 Task: Check the sale-to-list ratio of vinyl sliding in the last 1 year.
Action: Mouse moved to (1052, 235)
Screenshot: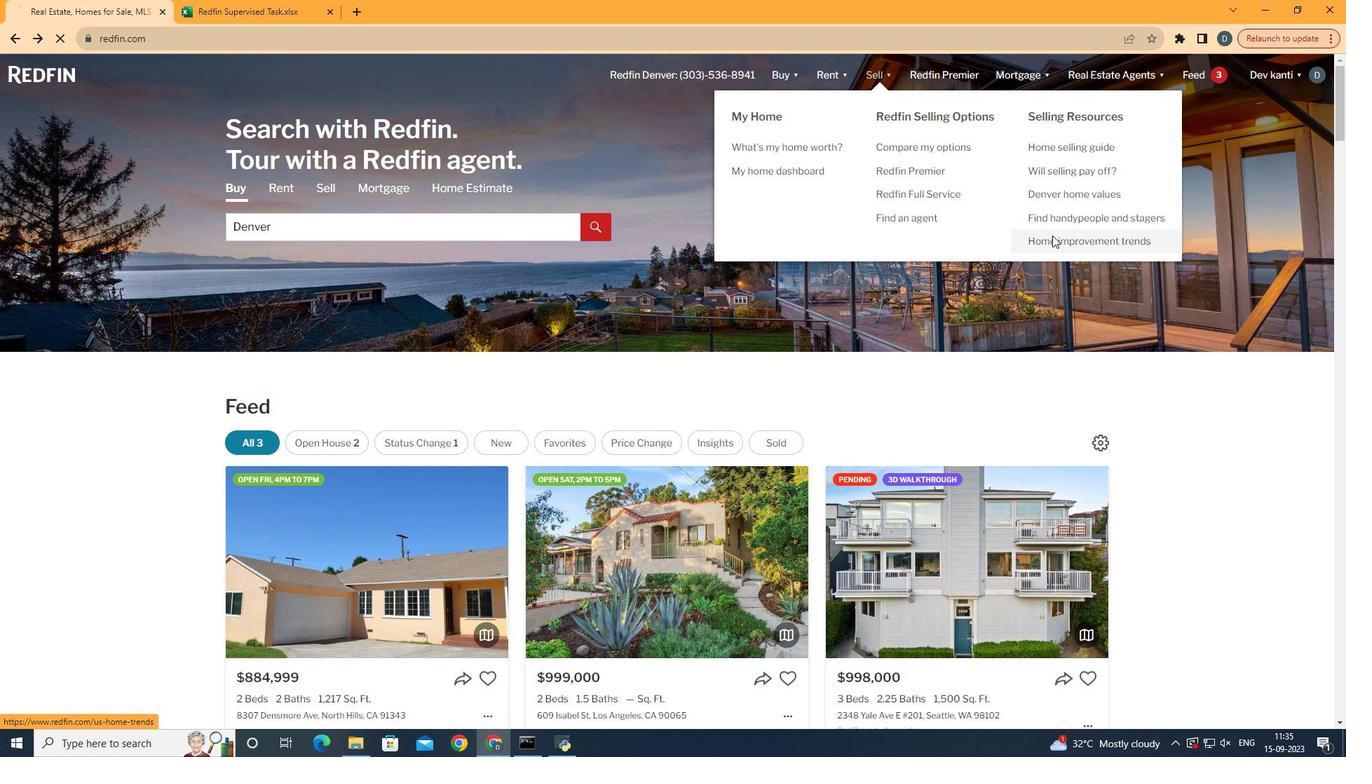 
Action: Mouse pressed left at (1052, 235)
Screenshot: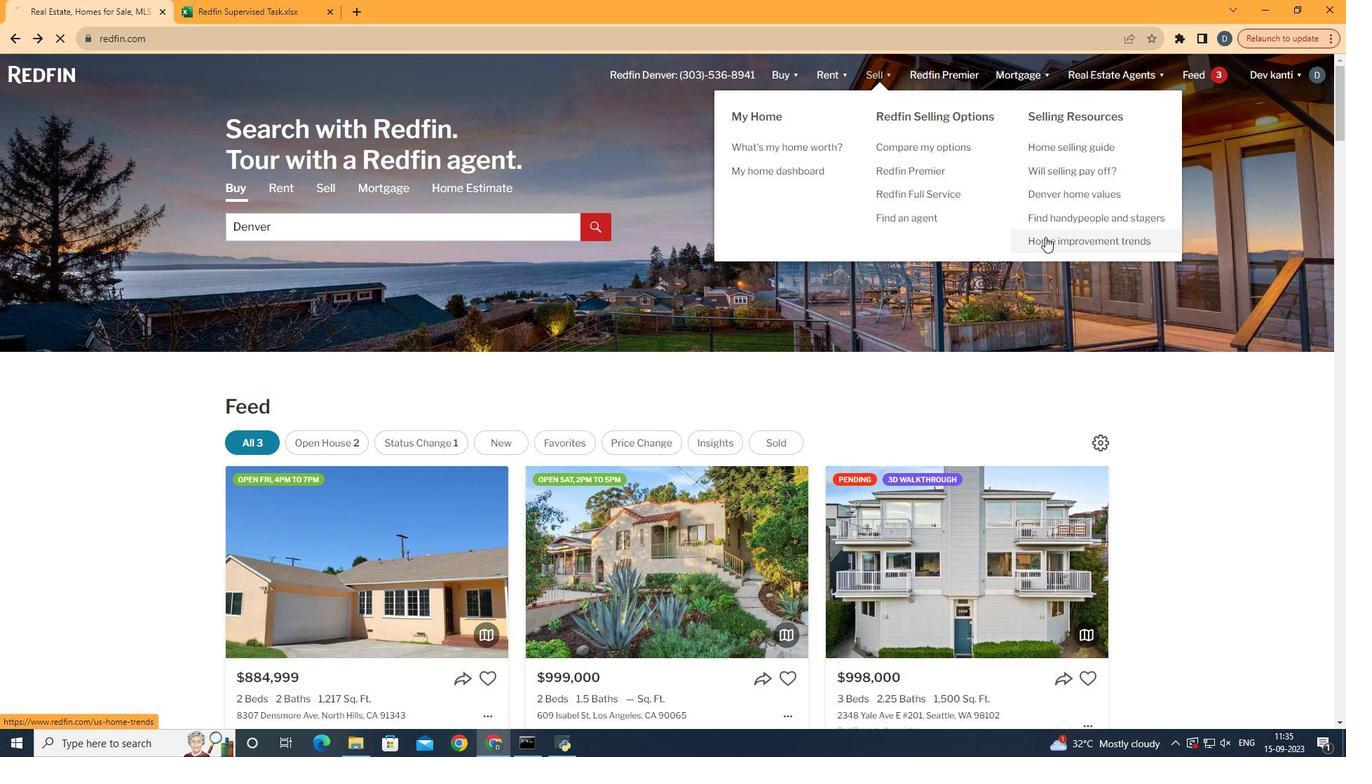 
Action: Mouse moved to (333, 263)
Screenshot: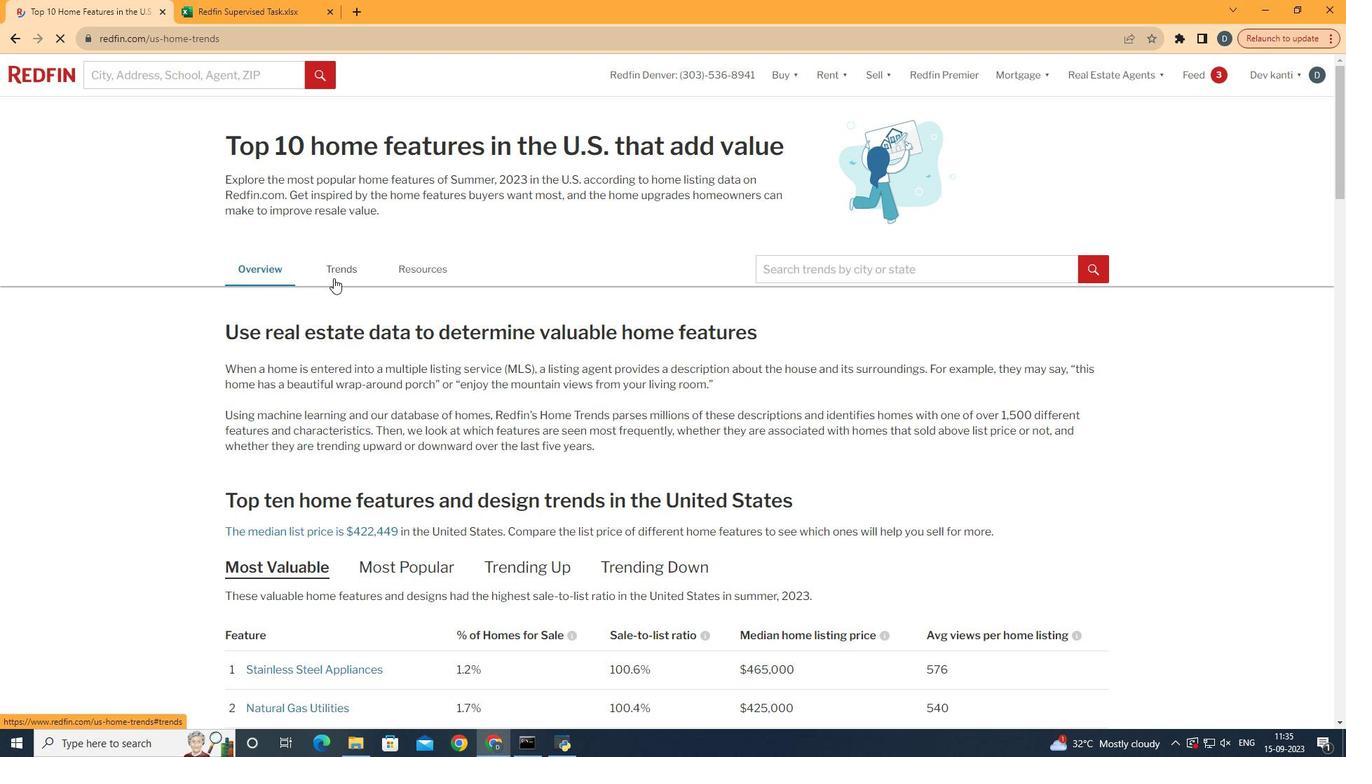 
Action: Mouse pressed left at (333, 263)
Screenshot: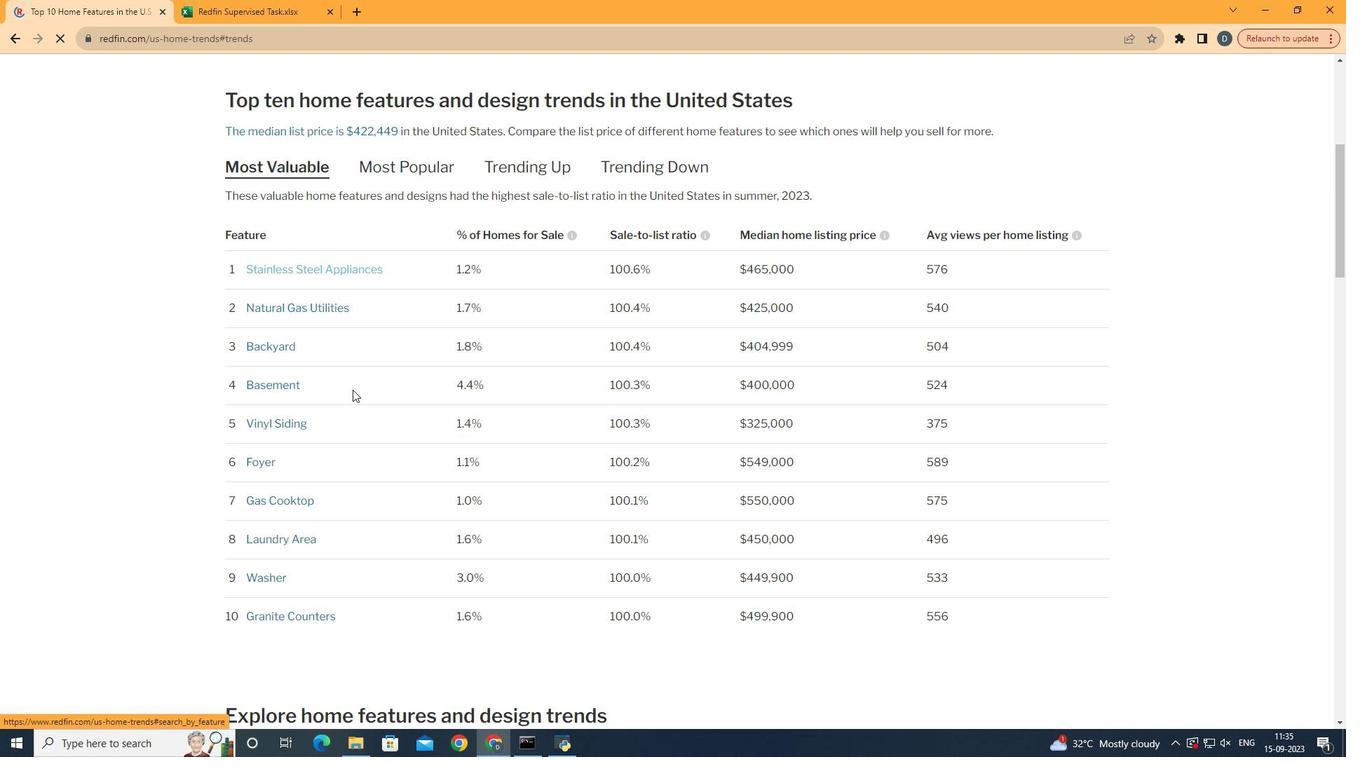 
Action: Mouse moved to (353, 398)
Screenshot: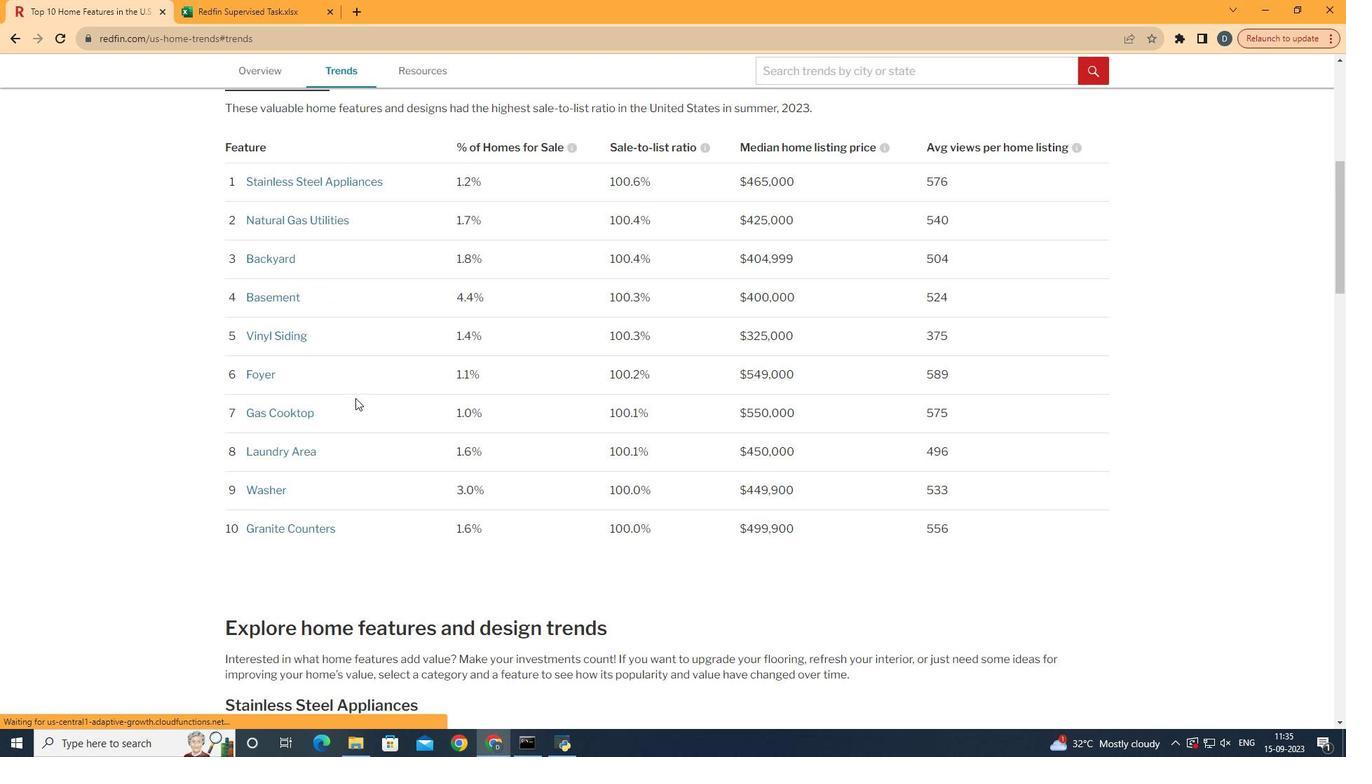 
Action: Mouse scrolled (353, 397) with delta (0, 0)
Screenshot: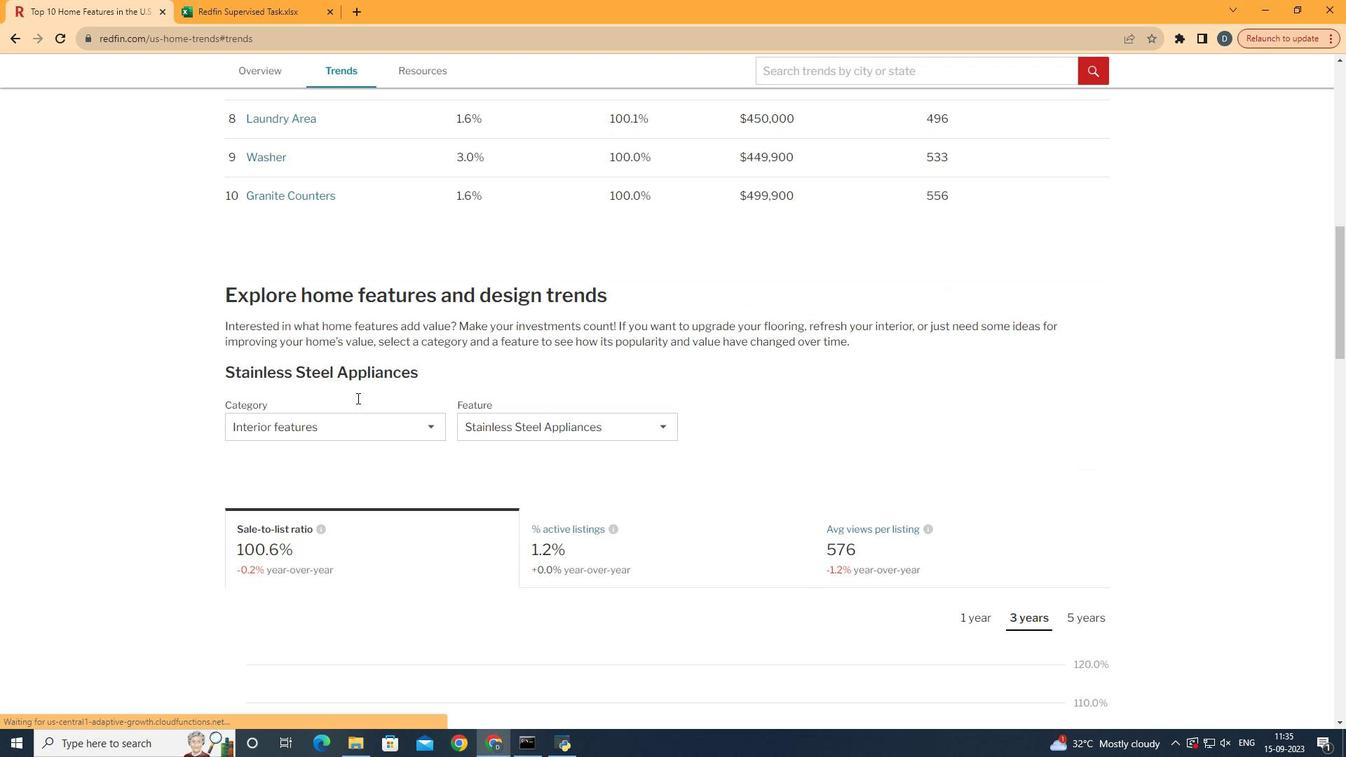 
Action: Mouse scrolled (353, 397) with delta (0, 0)
Screenshot: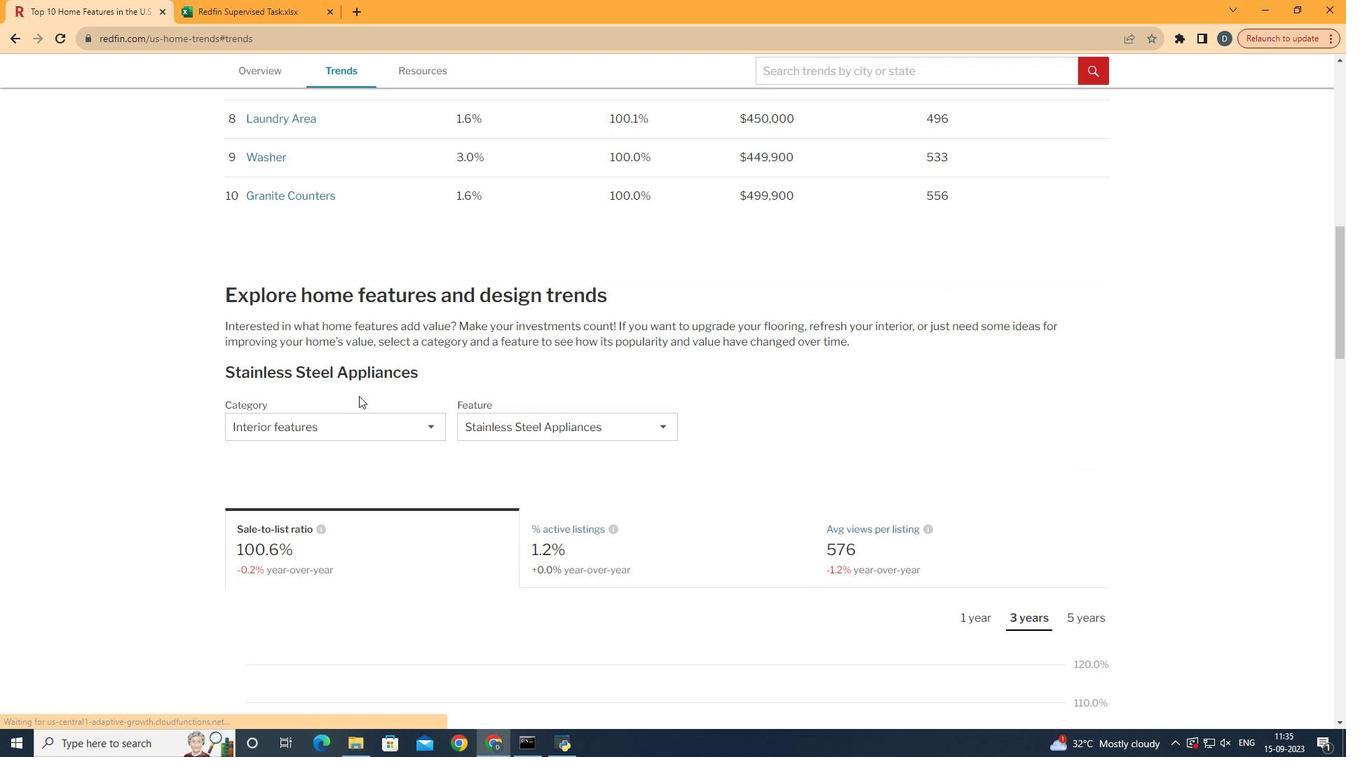 
Action: Mouse scrolled (353, 397) with delta (0, 0)
Screenshot: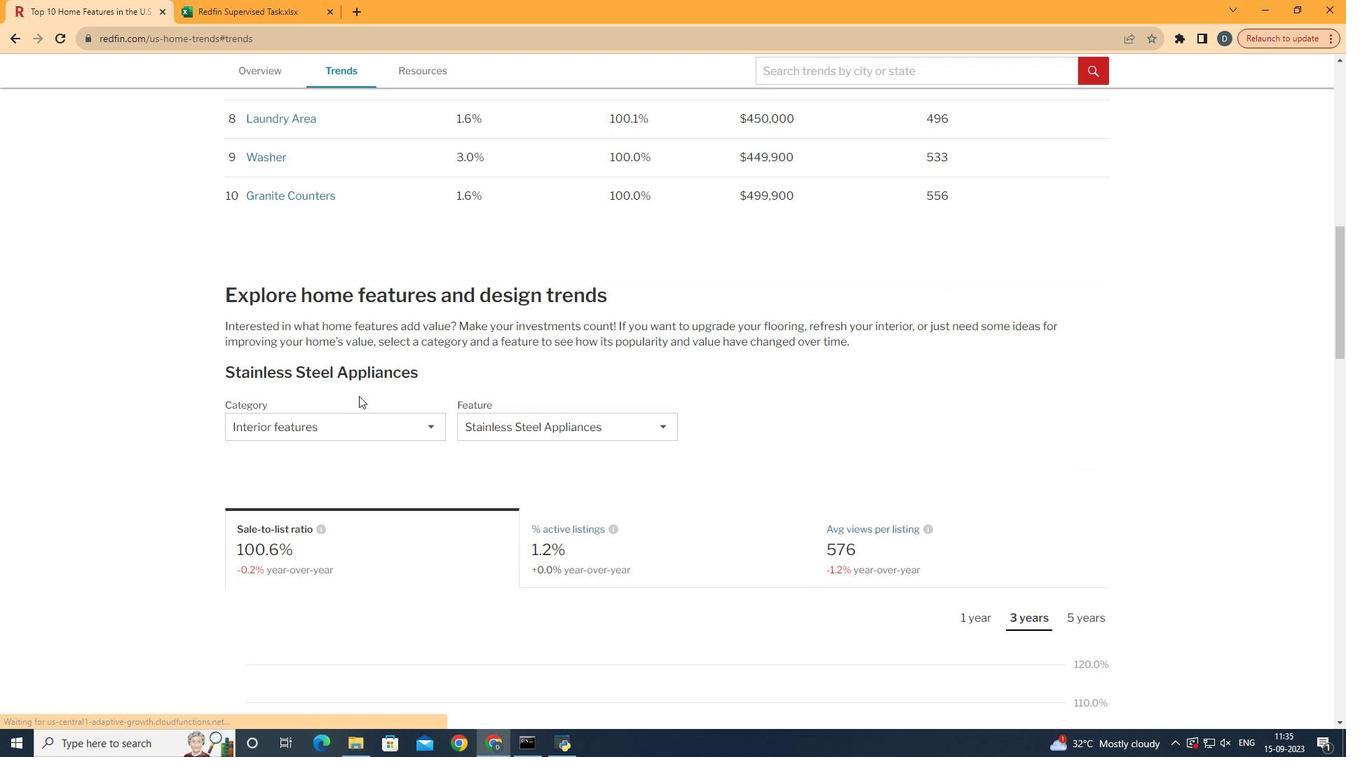 
Action: Mouse scrolled (353, 397) with delta (0, 0)
Screenshot: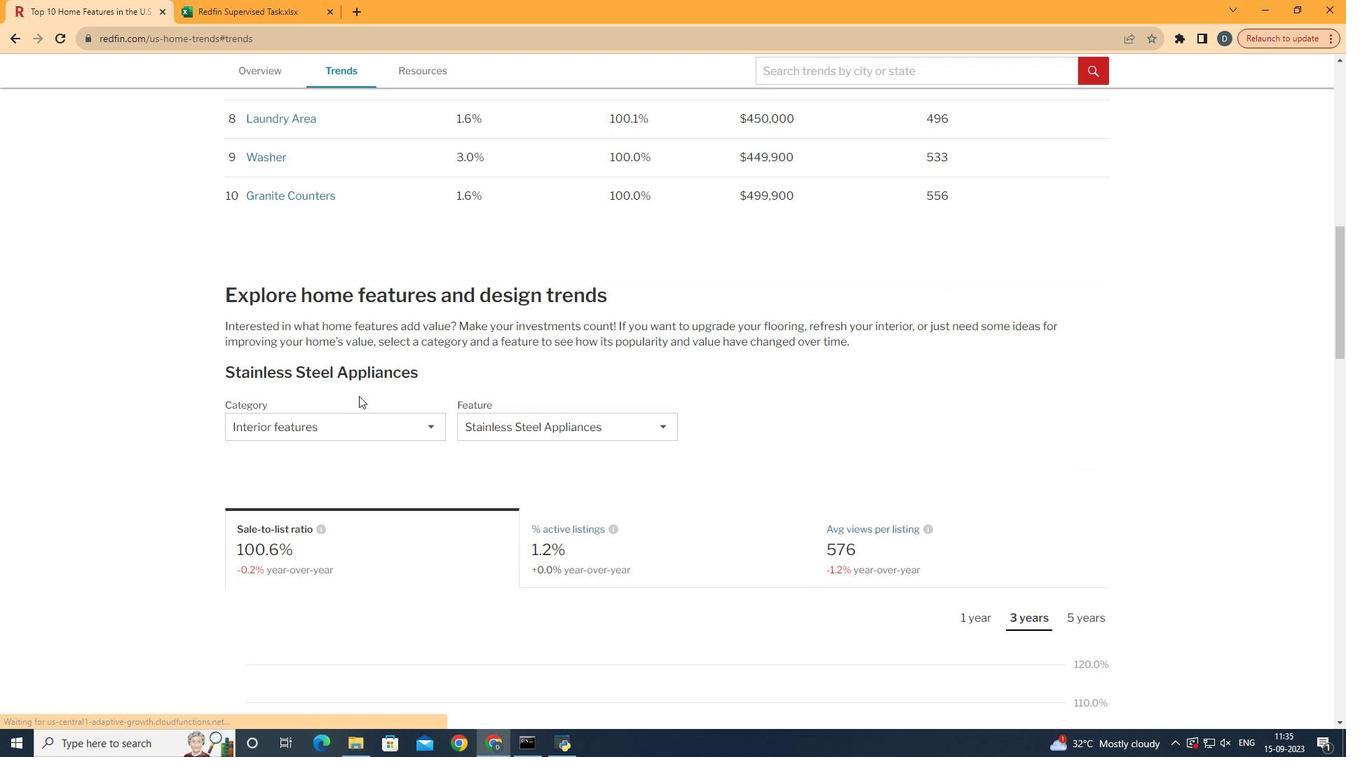 
Action: Mouse moved to (354, 398)
Screenshot: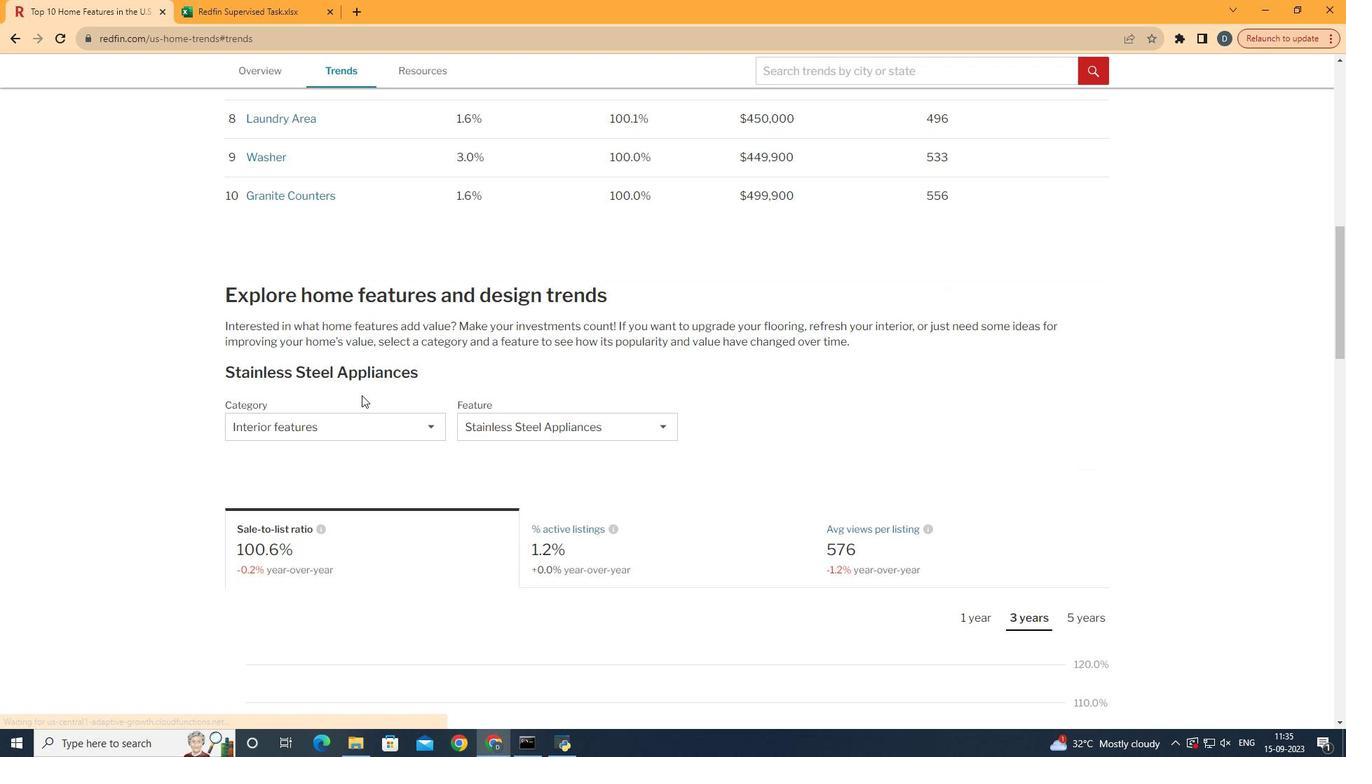 
Action: Mouse scrolled (354, 397) with delta (0, 0)
Screenshot: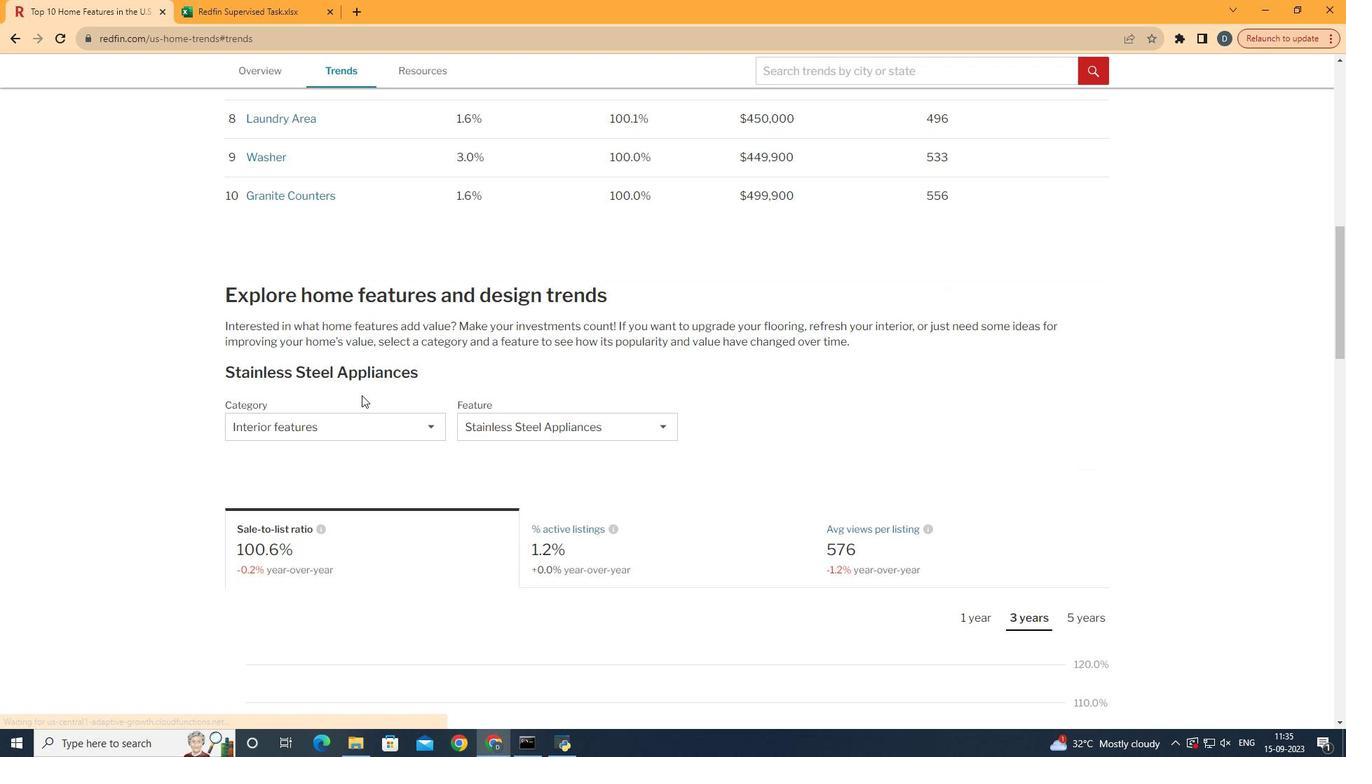 
Action: Mouse moved to (355, 398)
Screenshot: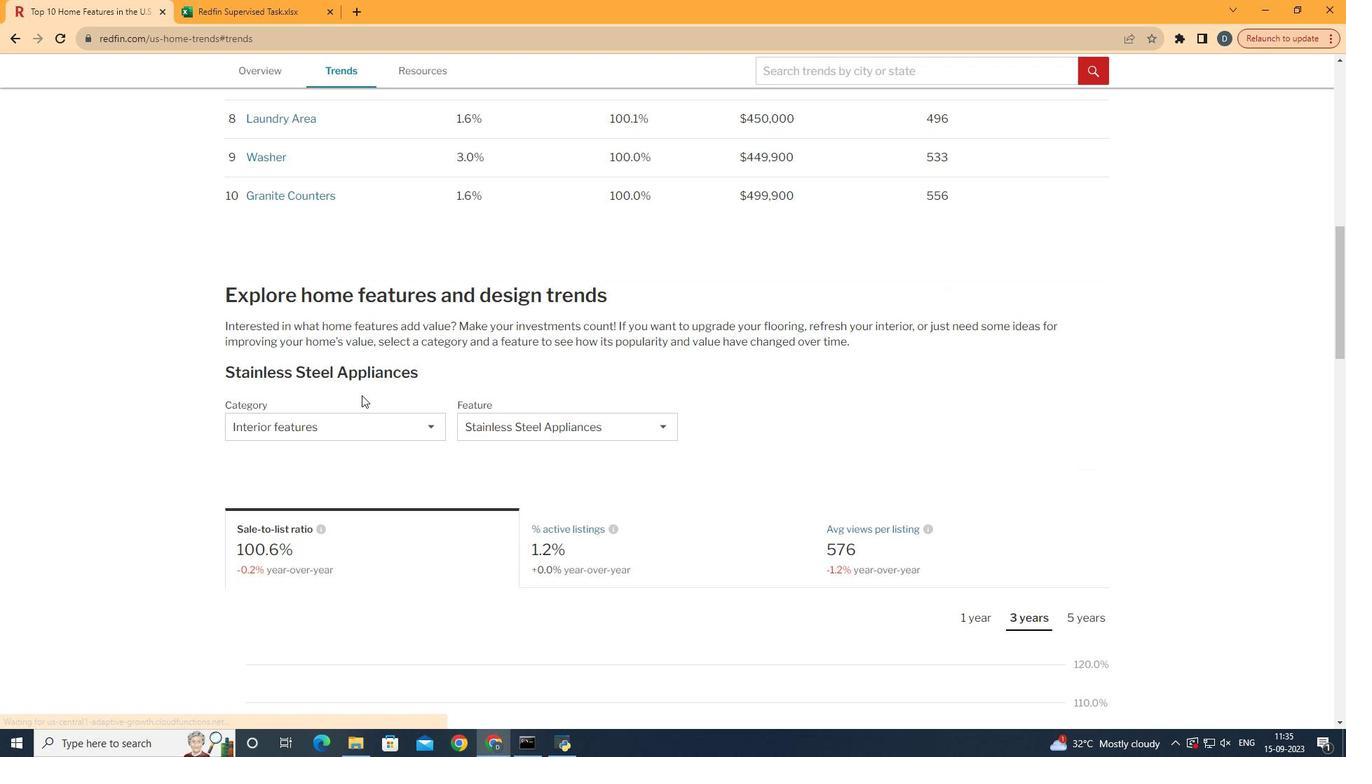 
Action: Mouse scrolled (355, 397) with delta (0, 0)
Screenshot: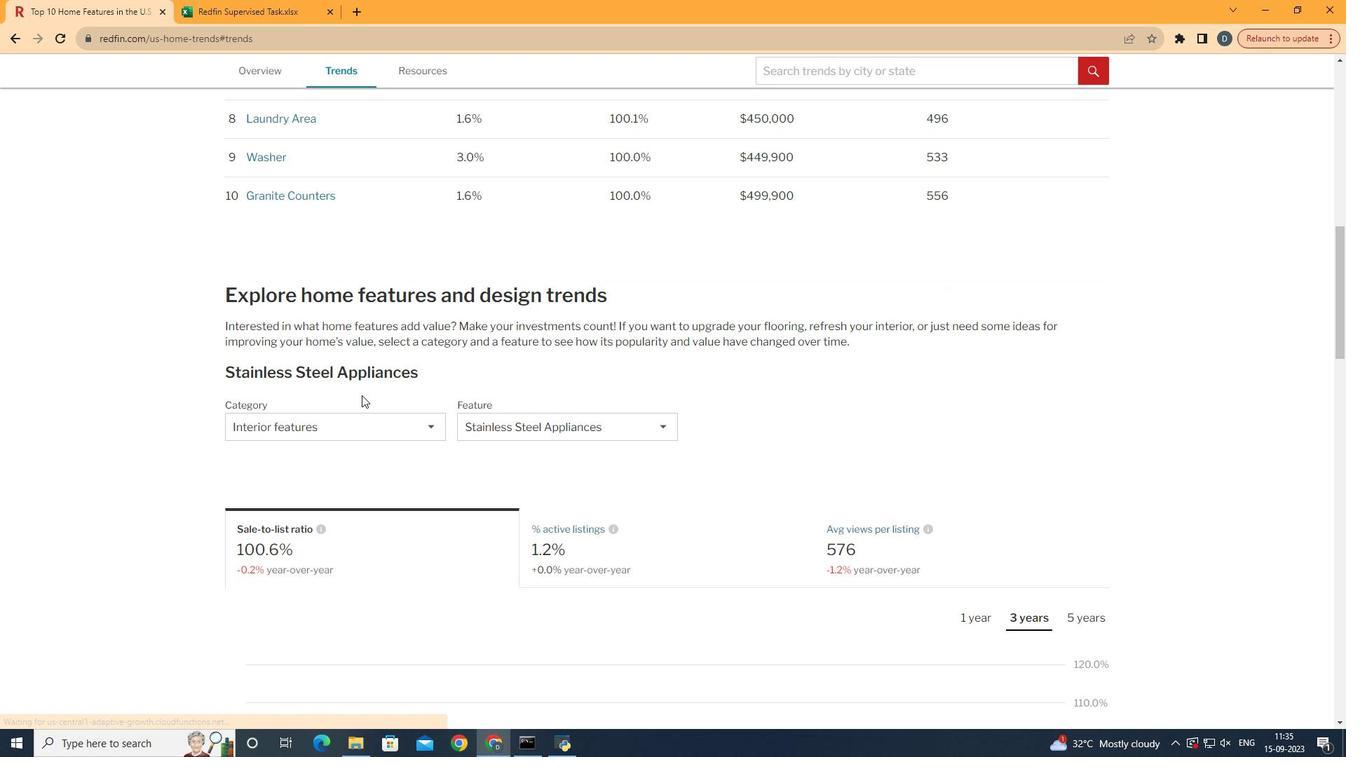 
Action: Mouse moved to (385, 404)
Screenshot: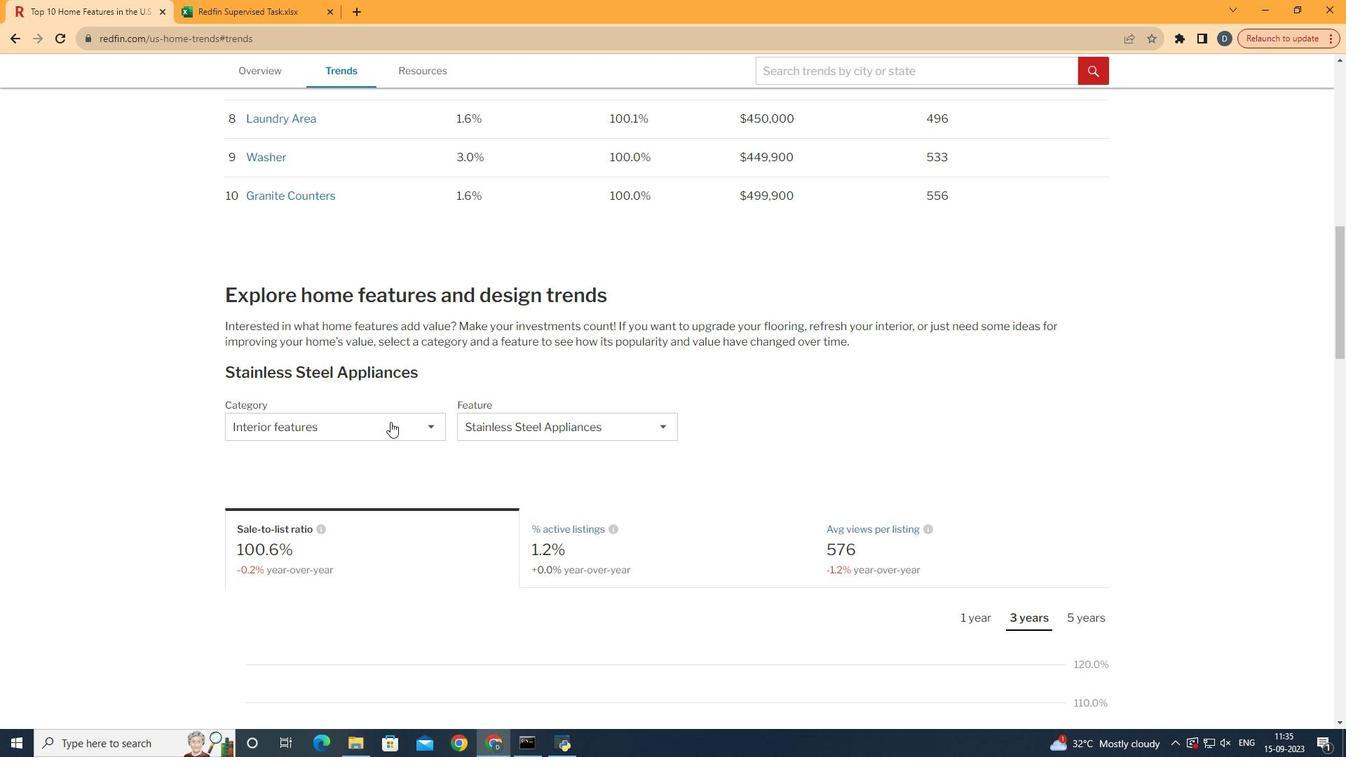 
Action: Mouse pressed left at (385, 404)
Screenshot: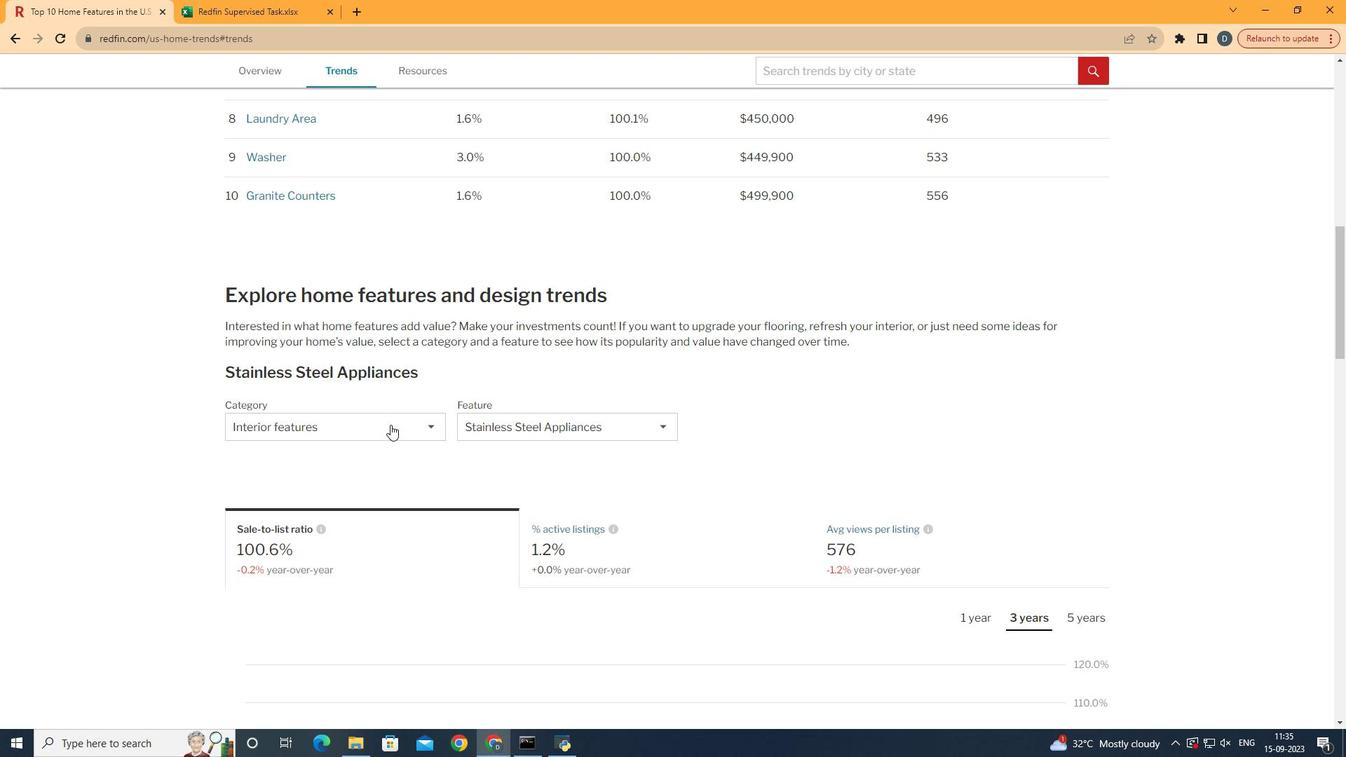 
Action: Mouse moved to (390, 425)
Screenshot: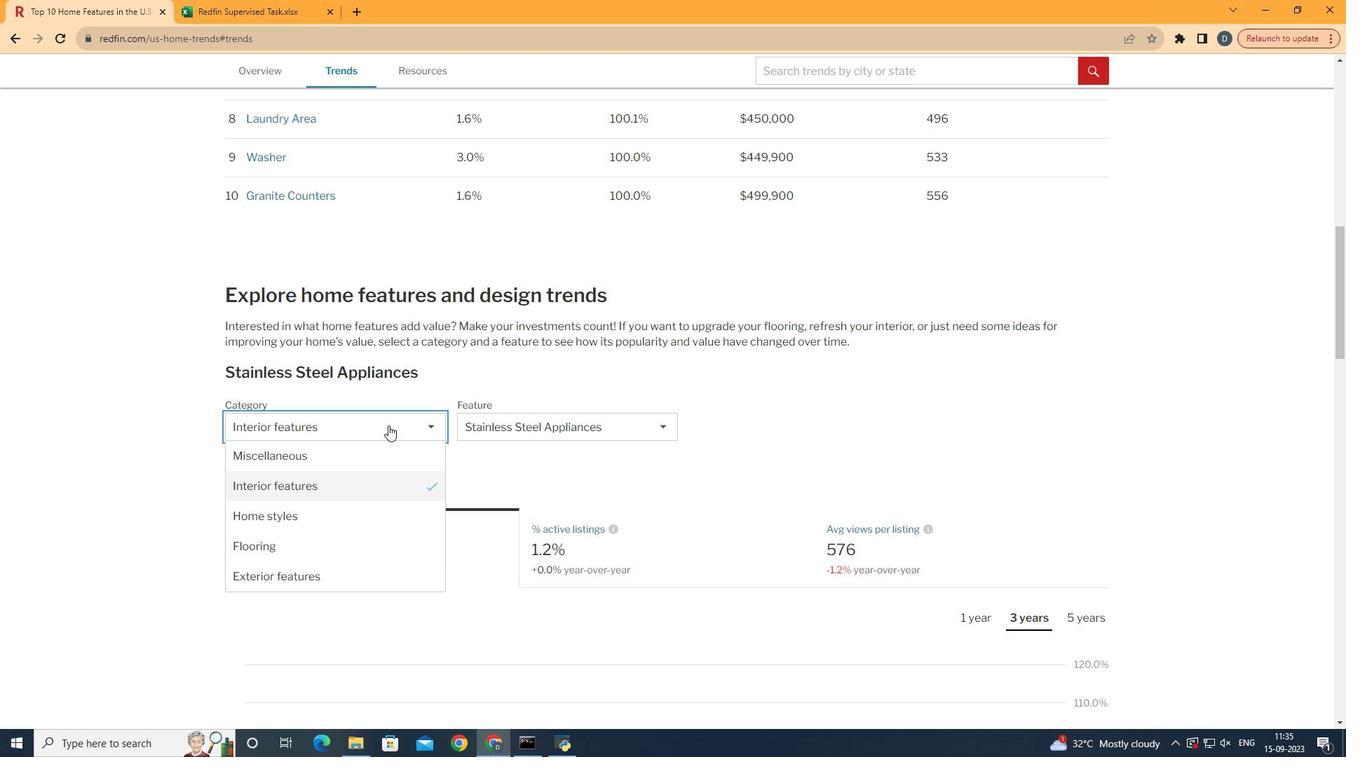 
Action: Mouse pressed left at (390, 425)
Screenshot: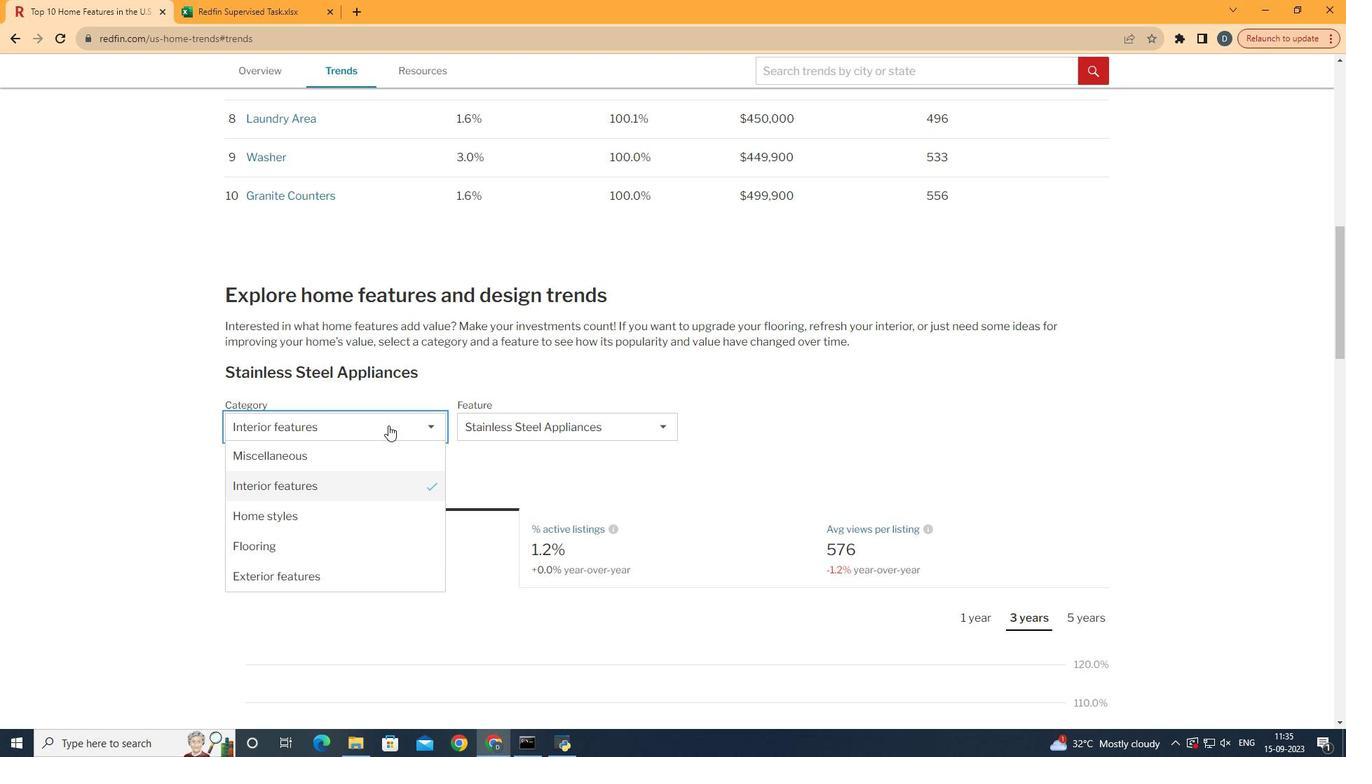 
Action: Mouse moved to (384, 576)
Screenshot: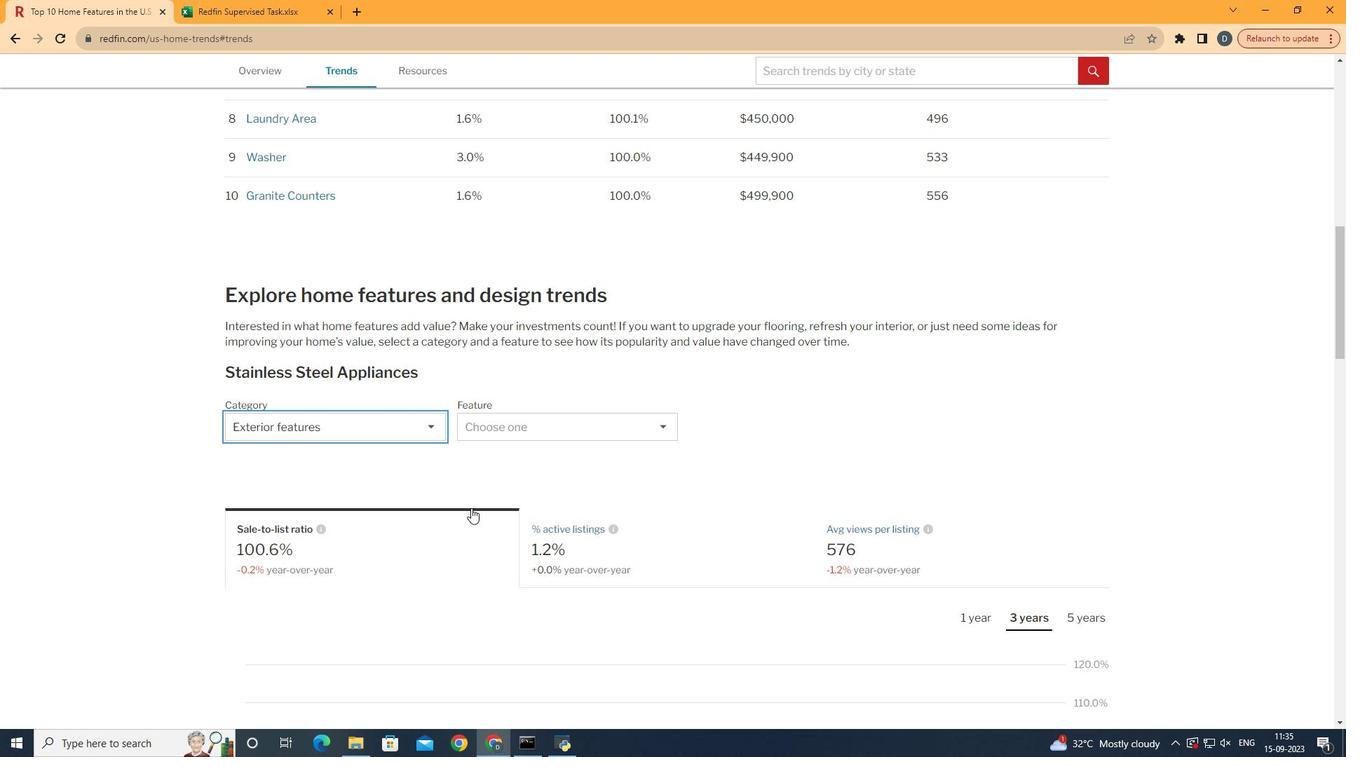 
Action: Mouse pressed left at (384, 576)
Screenshot: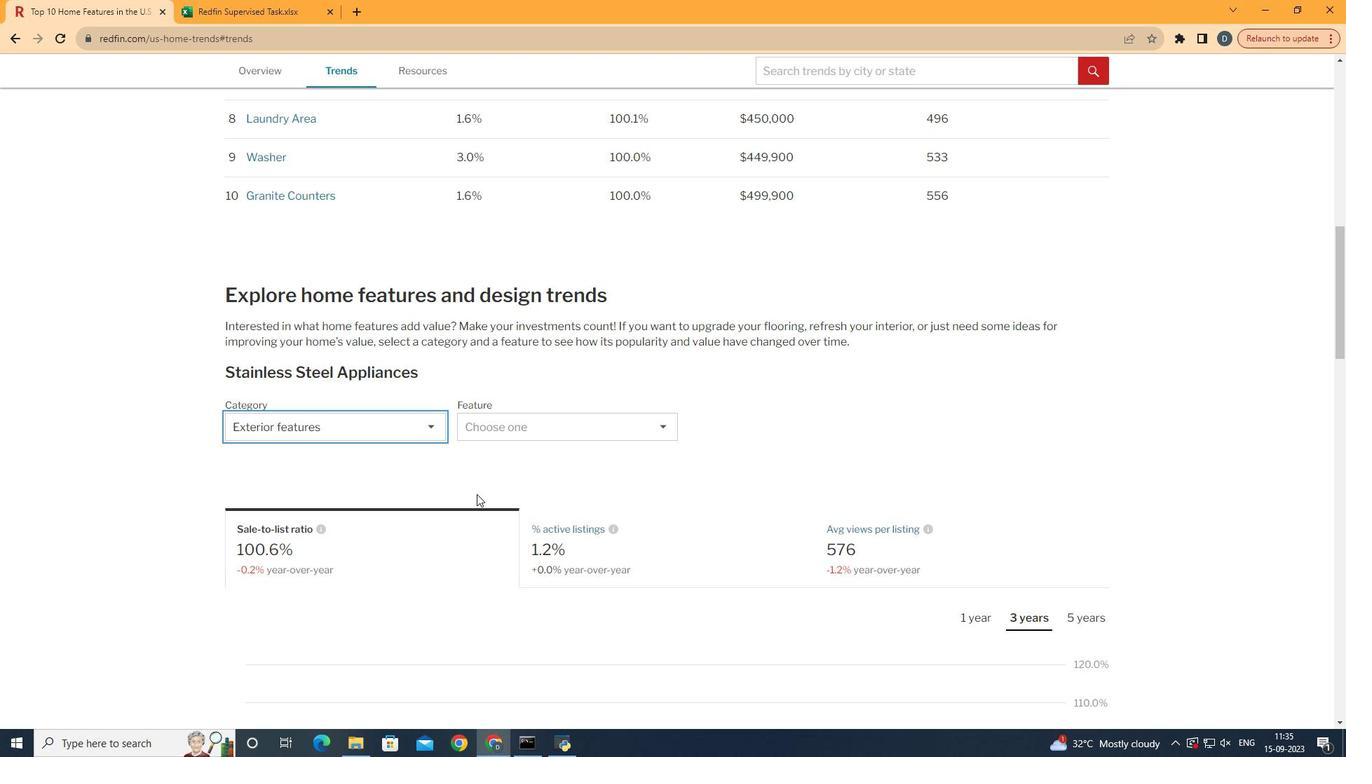 
Action: Mouse moved to (563, 413)
Screenshot: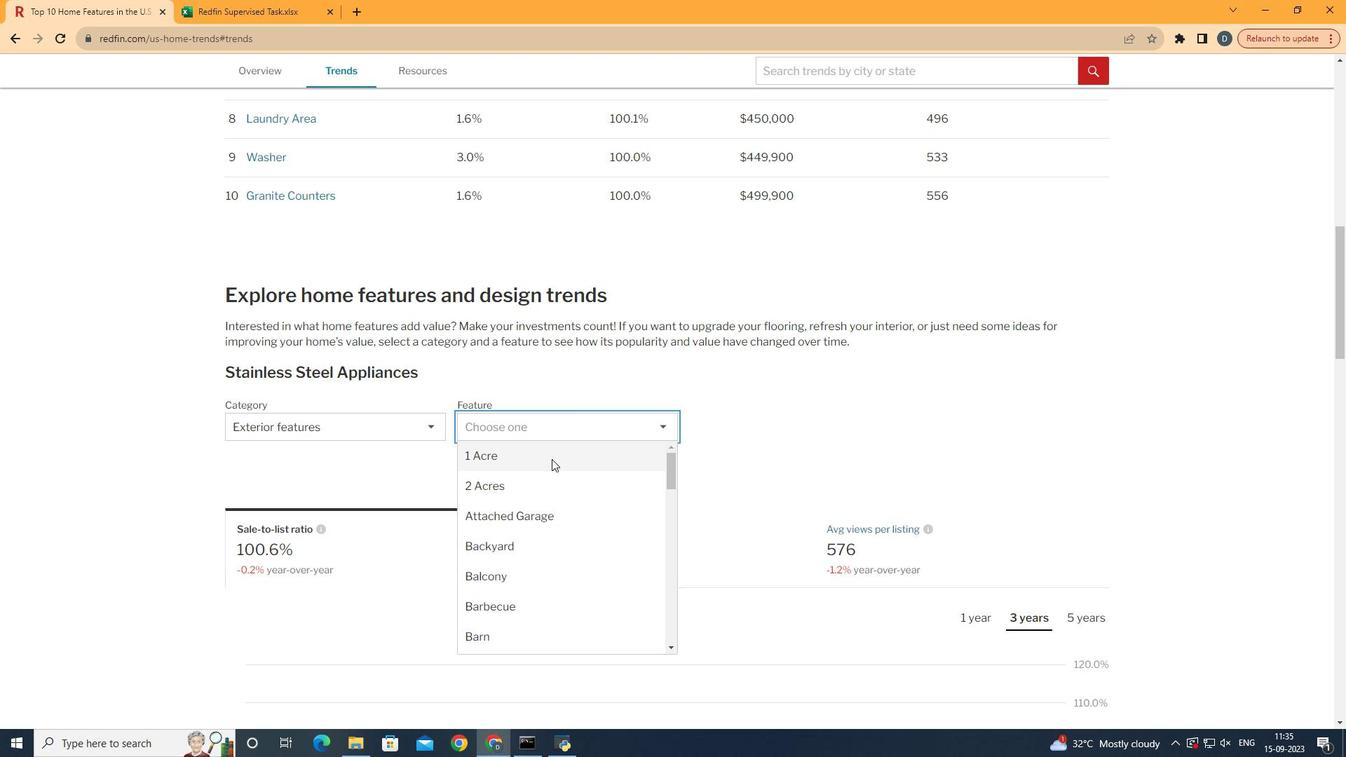 
Action: Mouse pressed left at (563, 413)
Screenshot: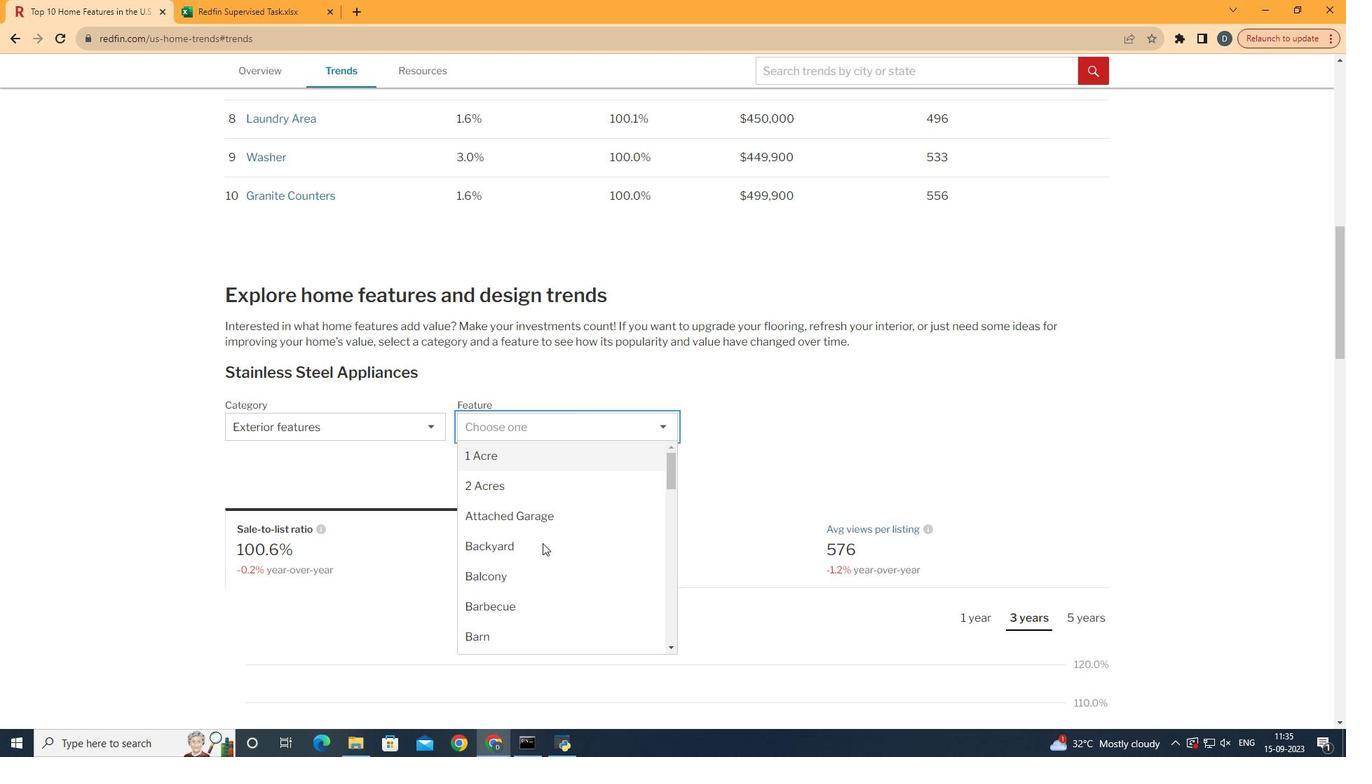 
Action: Mouse moved to (543, 615)
Screenshot: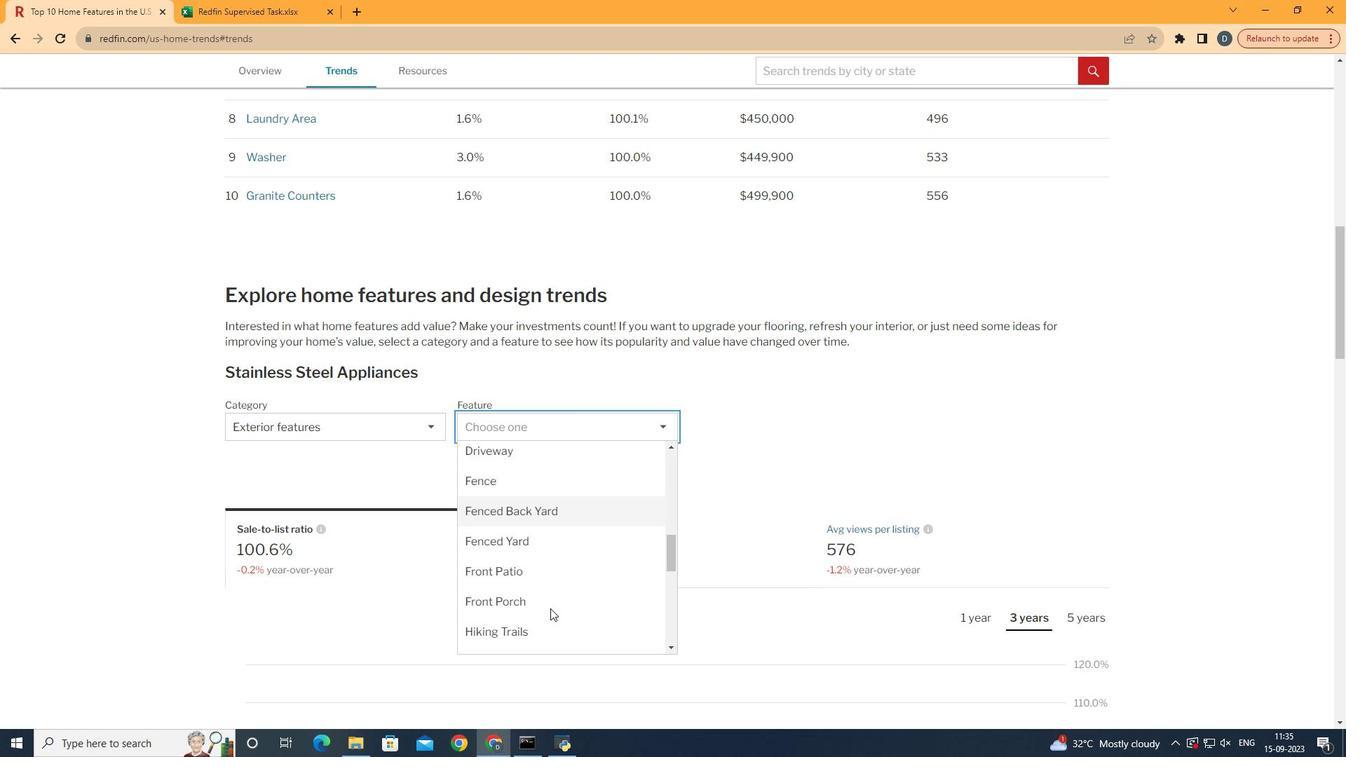 
Action: Mouse scrolled (543, 614) with delta (0, 0)
Screenshot: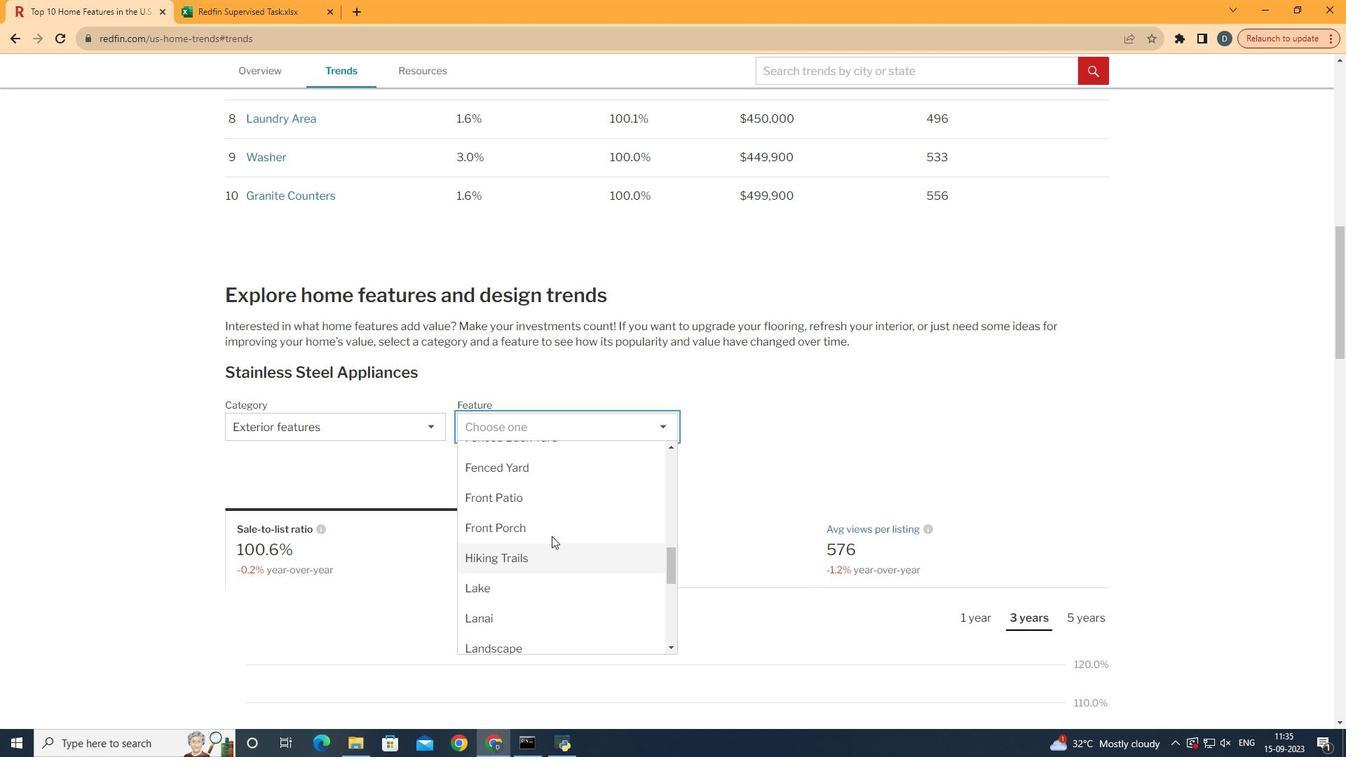 
Action: Mouse scrolled (543, 614) with delta (0, 0)
Screenshot: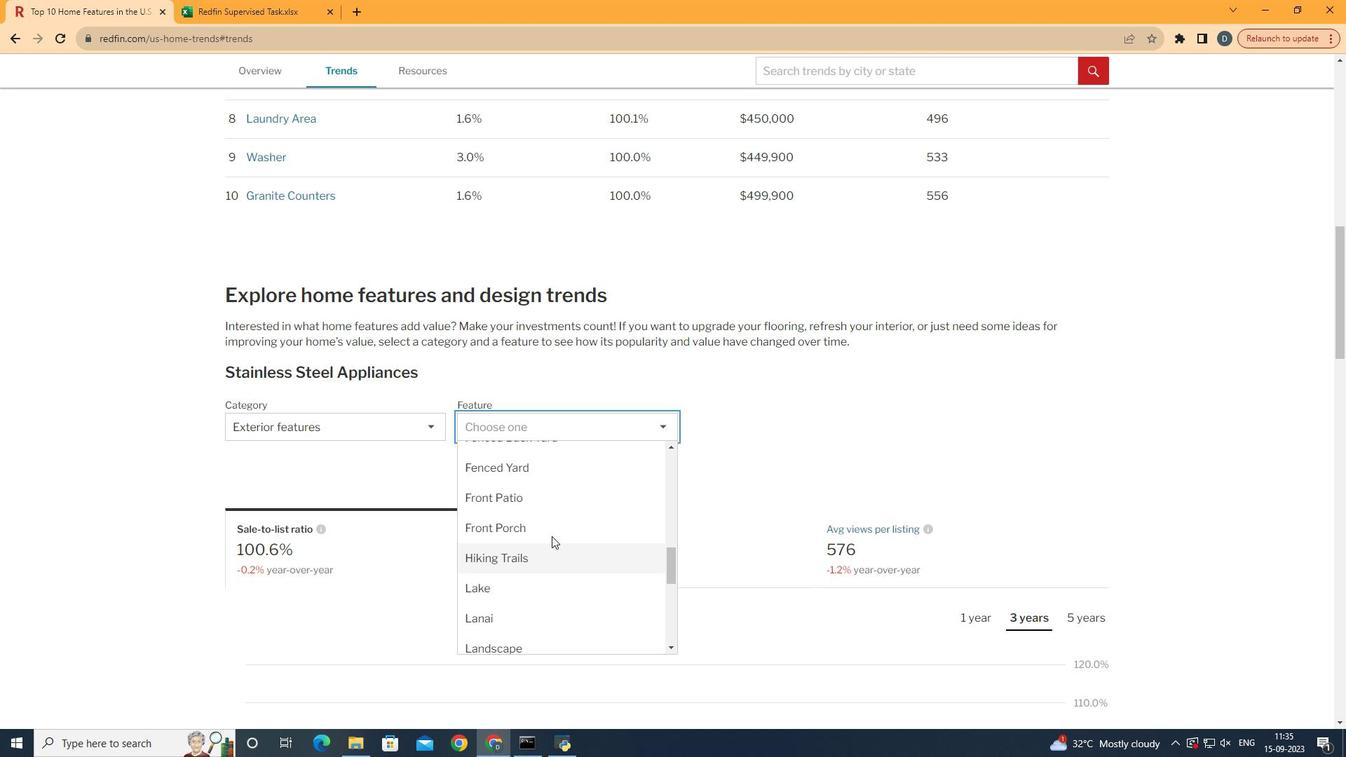 
Action: Mouse scrolled (543, 614) with delta (0, 0)
Screenshot: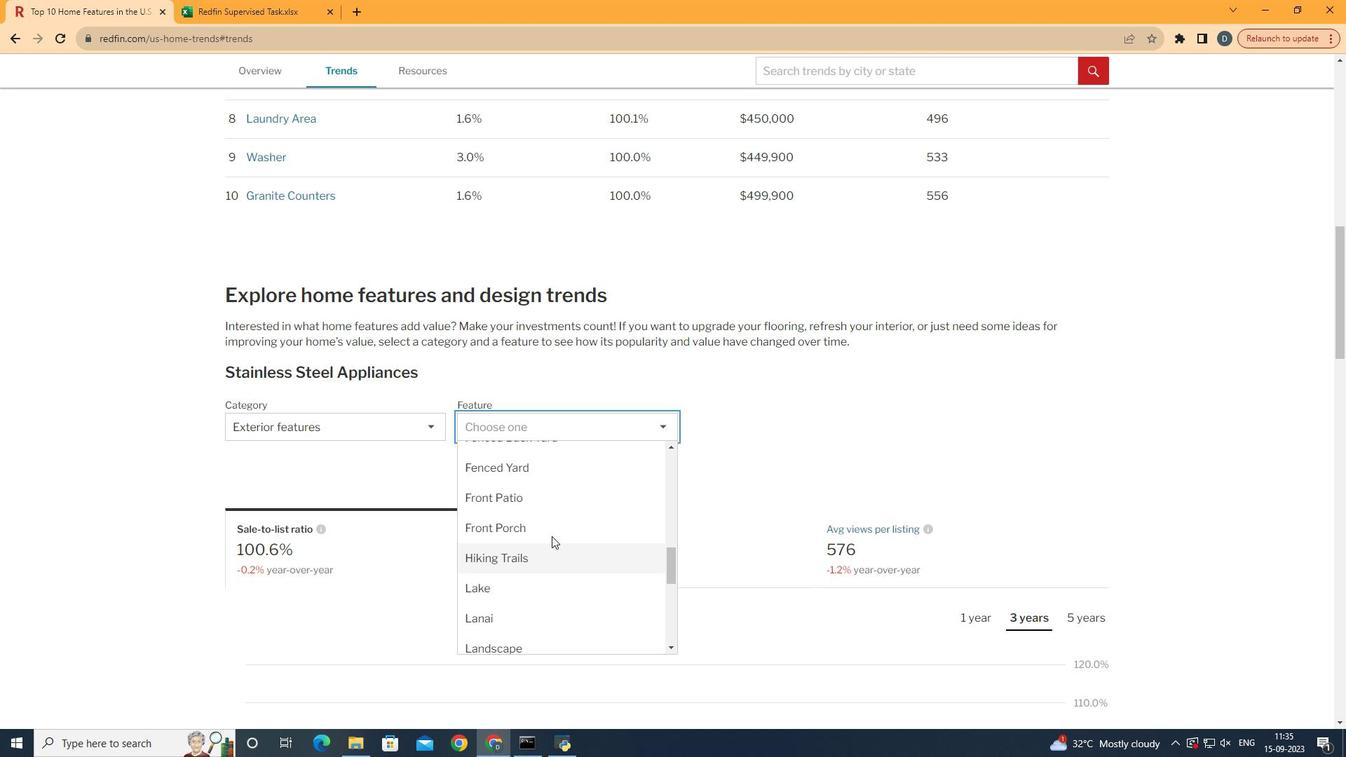 
Action: Mouse scrolled (543, 614) with delta (0, 0)
Screenshot: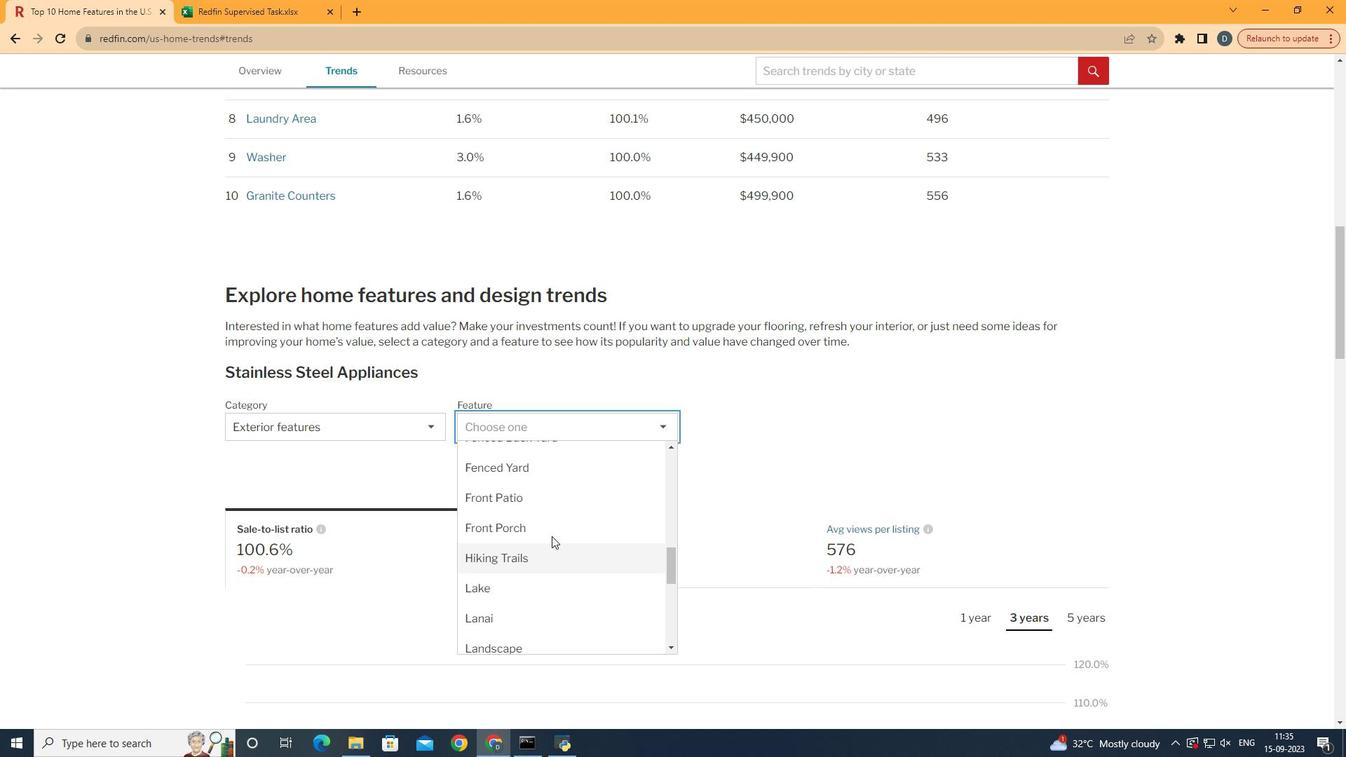 
Action: Mouse scrolled (543, 613) with delta (0, -1)
Screenshot: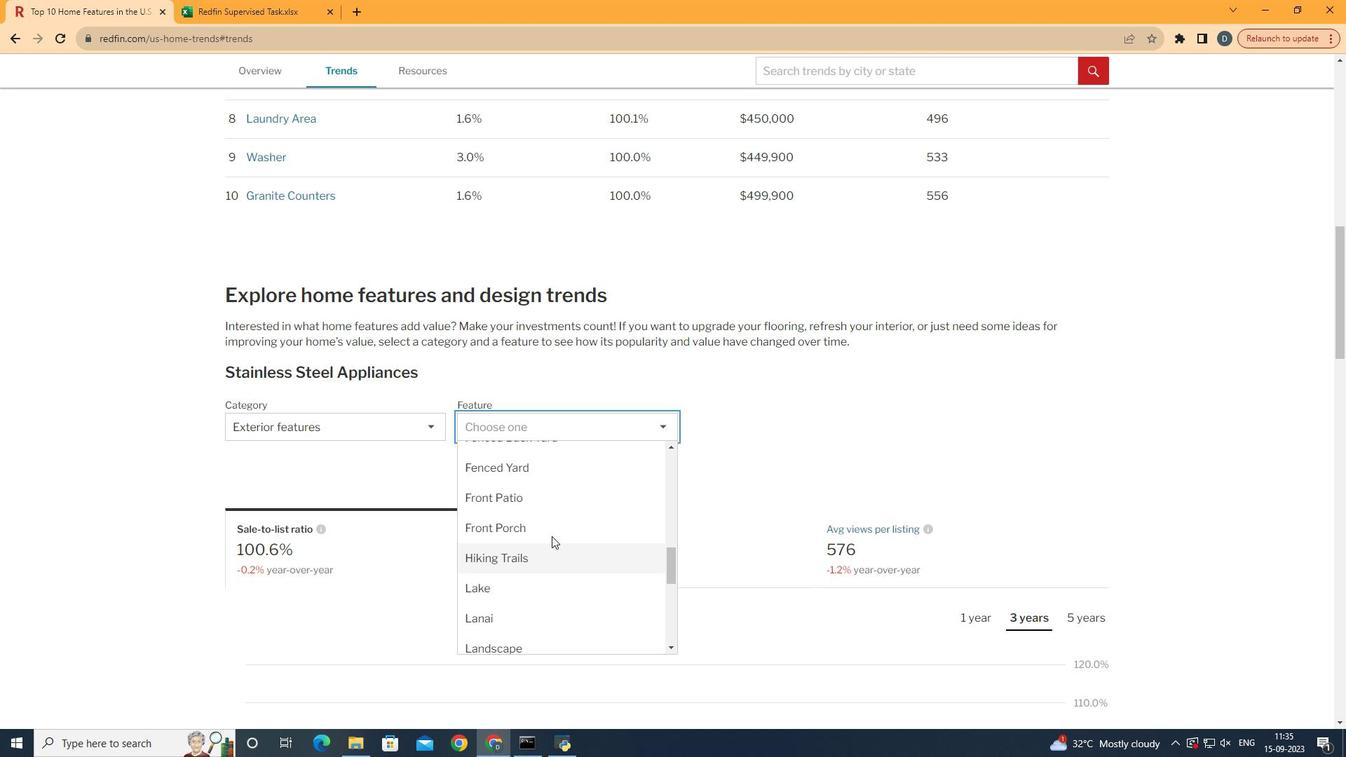 
Action: Mouse scrolled (543, 614) with delta (0, 0)
Screenshot: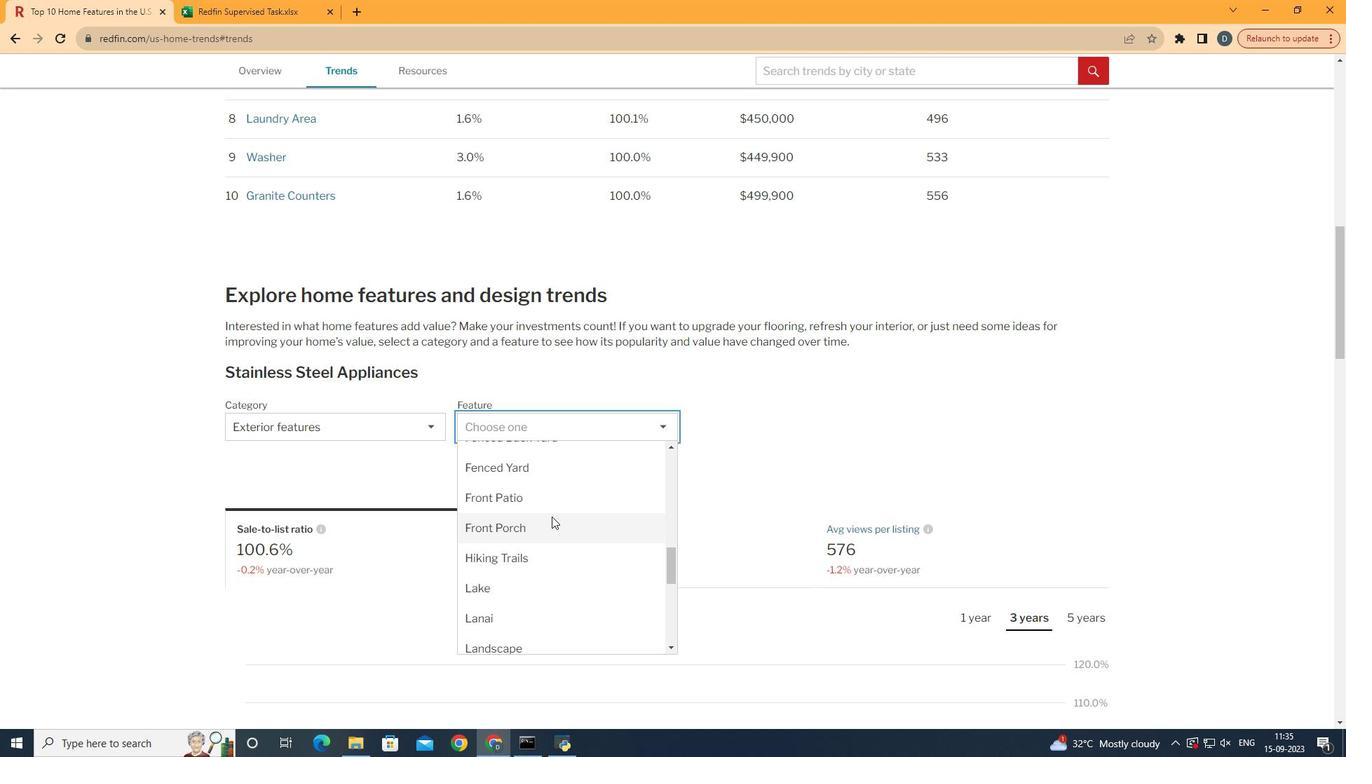 
Action: Mouse moved to (544, 615)
Screenshot: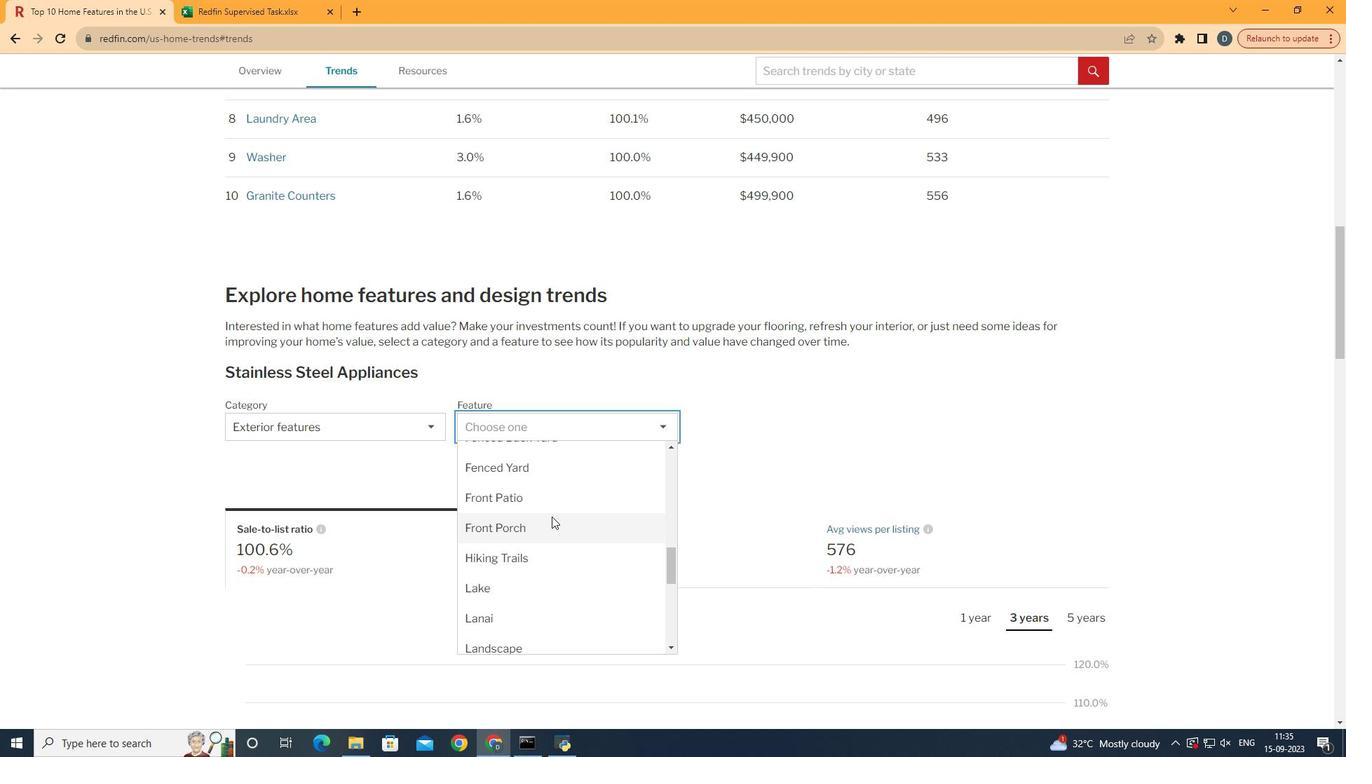
Action: Mouse scrolled (544, 614) with delta (0, 0)
Screenshot: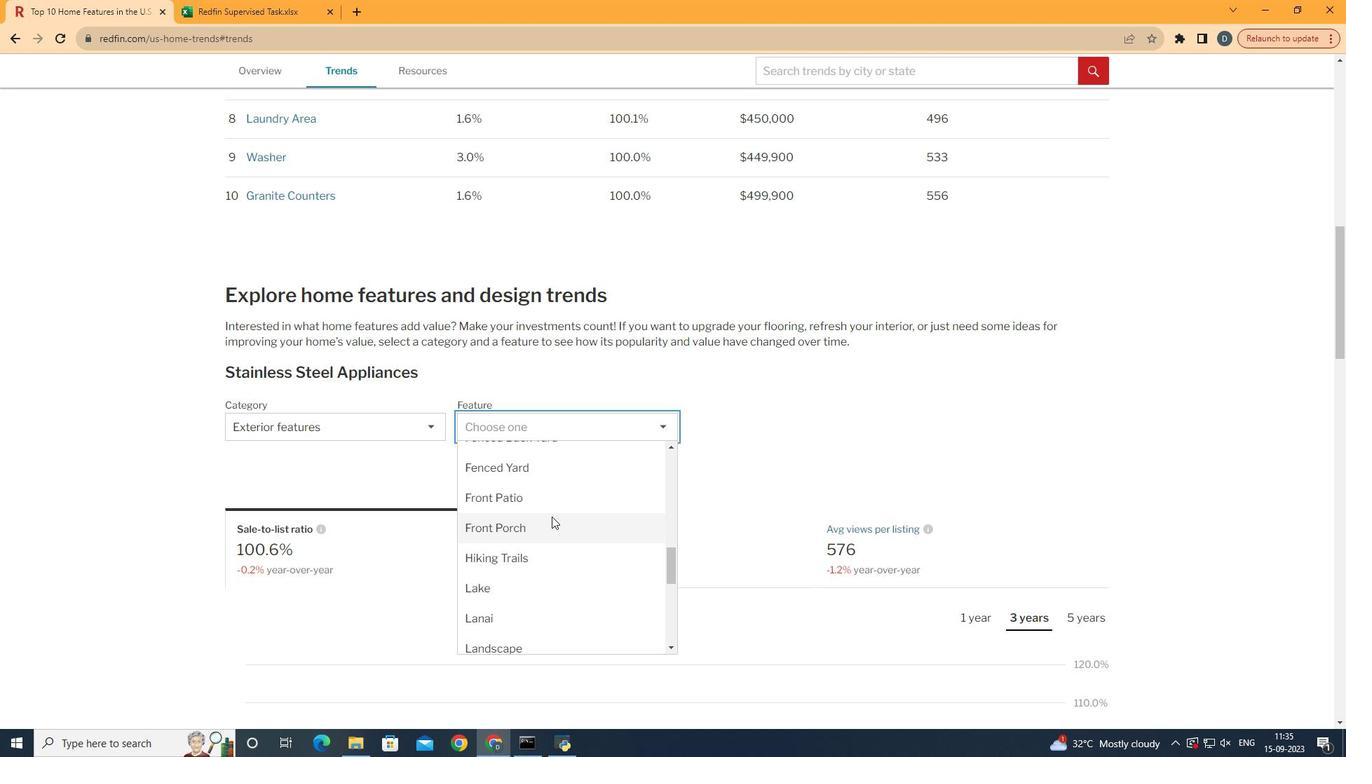 
Action: Mouse moved to (552, 516)
Screenshot: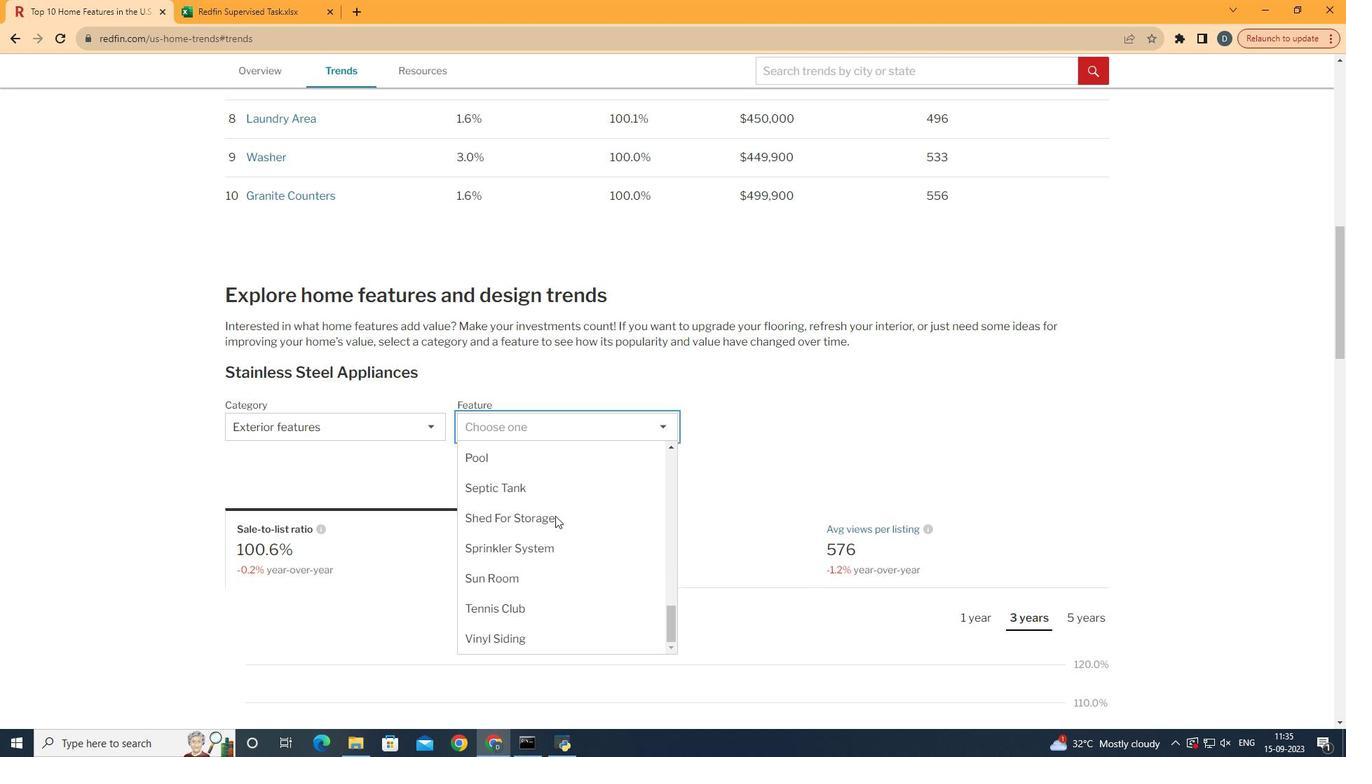 
Action: Mouse scrolled (552, 515) with delta (0, 0)
Screenshot: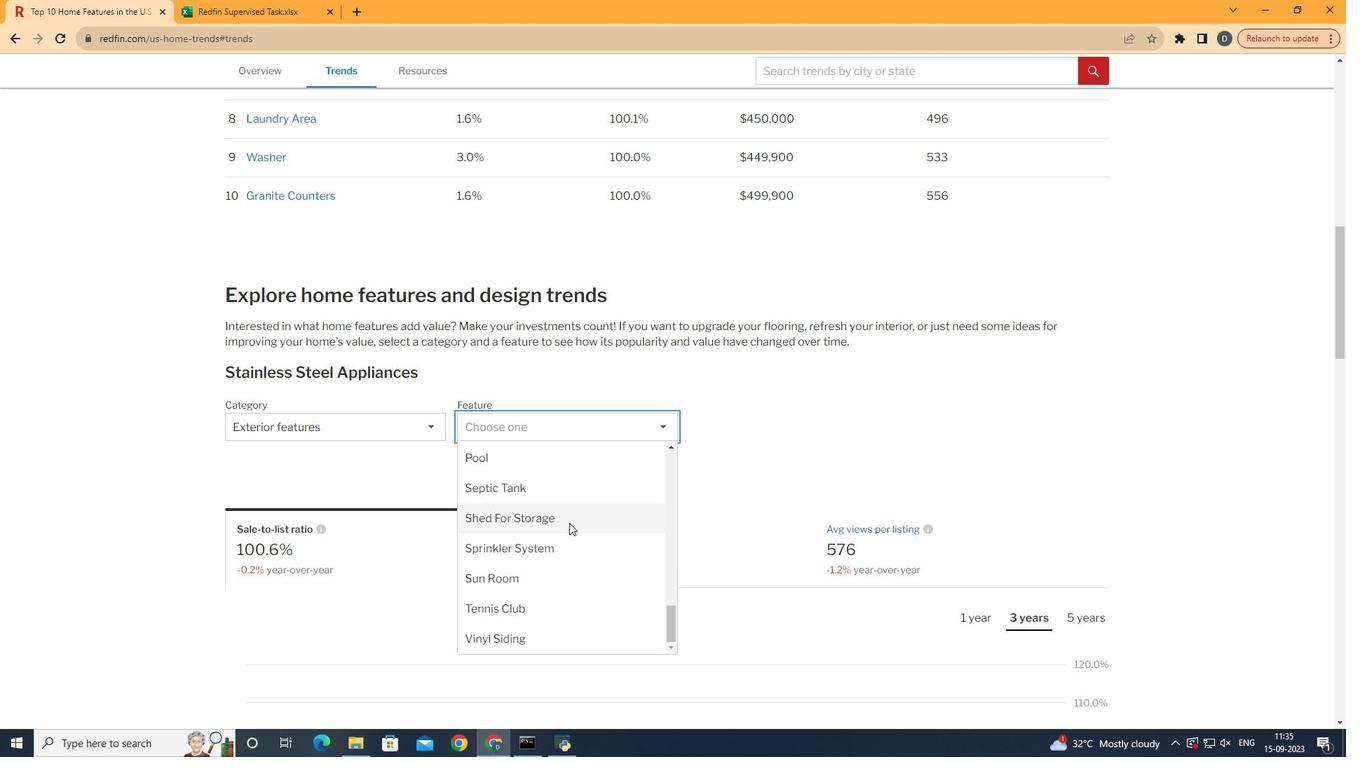 
Action: Mouse scrolled (552, 515) with delta (0, 0)
Screenshot: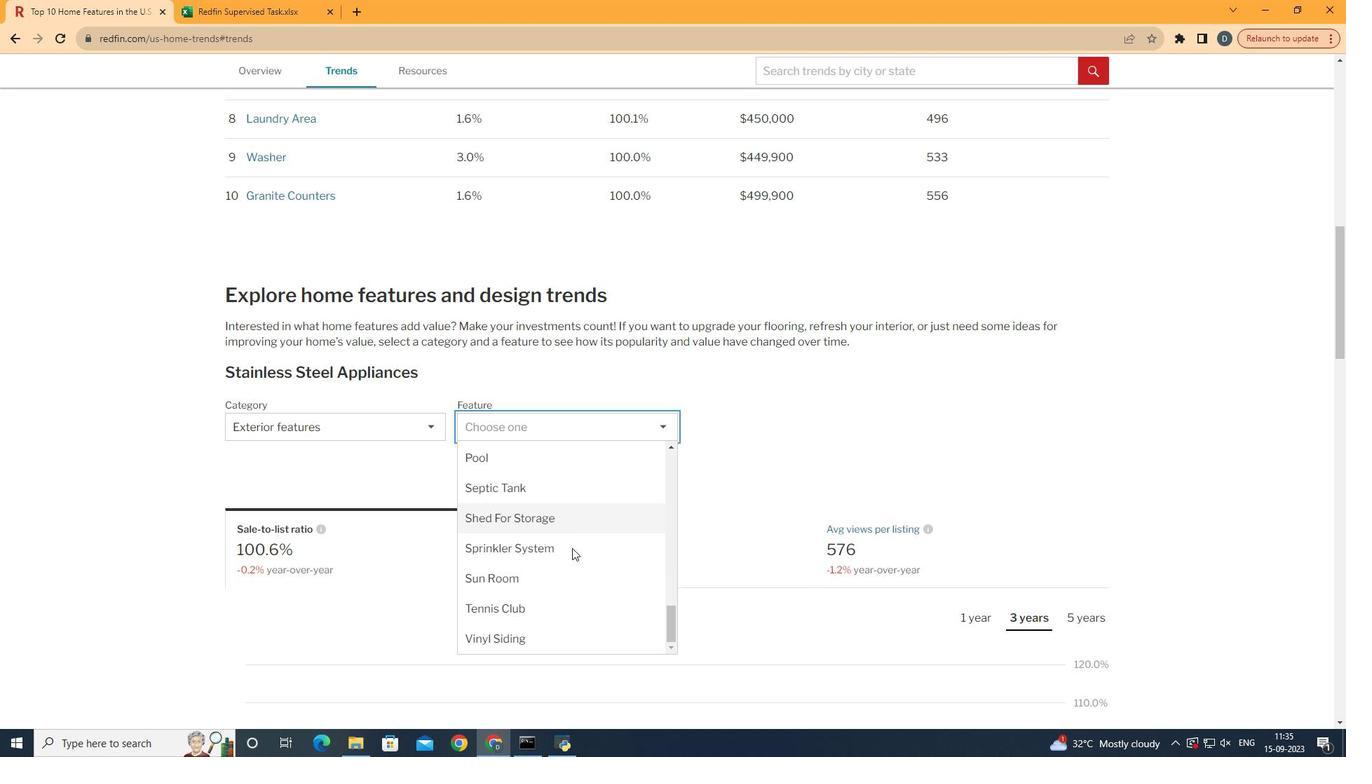 
Action: Mouse scrolled (552, 515) with delta (0, 0)
Screenshot: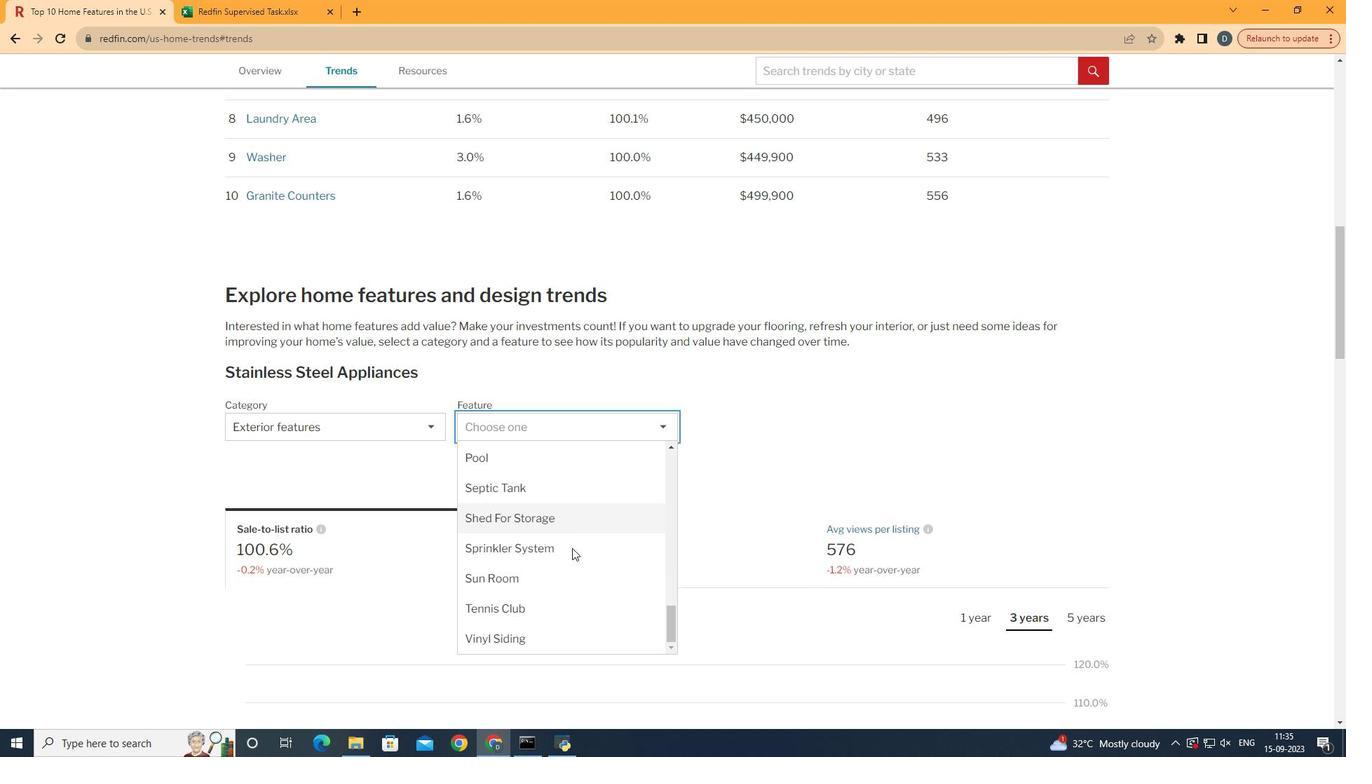 
Action: Mouse scrolled (552, 515) with delta (0, 0)
Screenshot: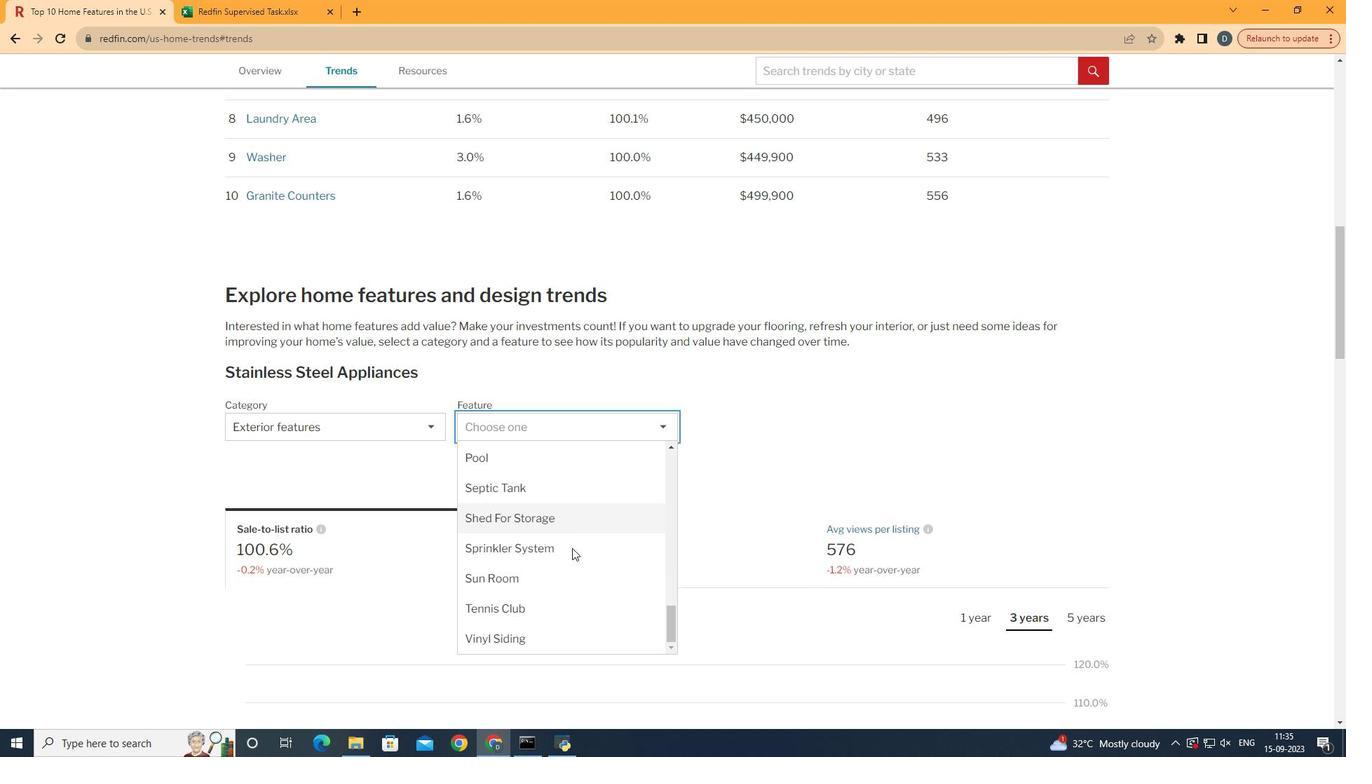 
Action: Mouse scrolled (552, 515) with delta (0, 0)
Screenshot: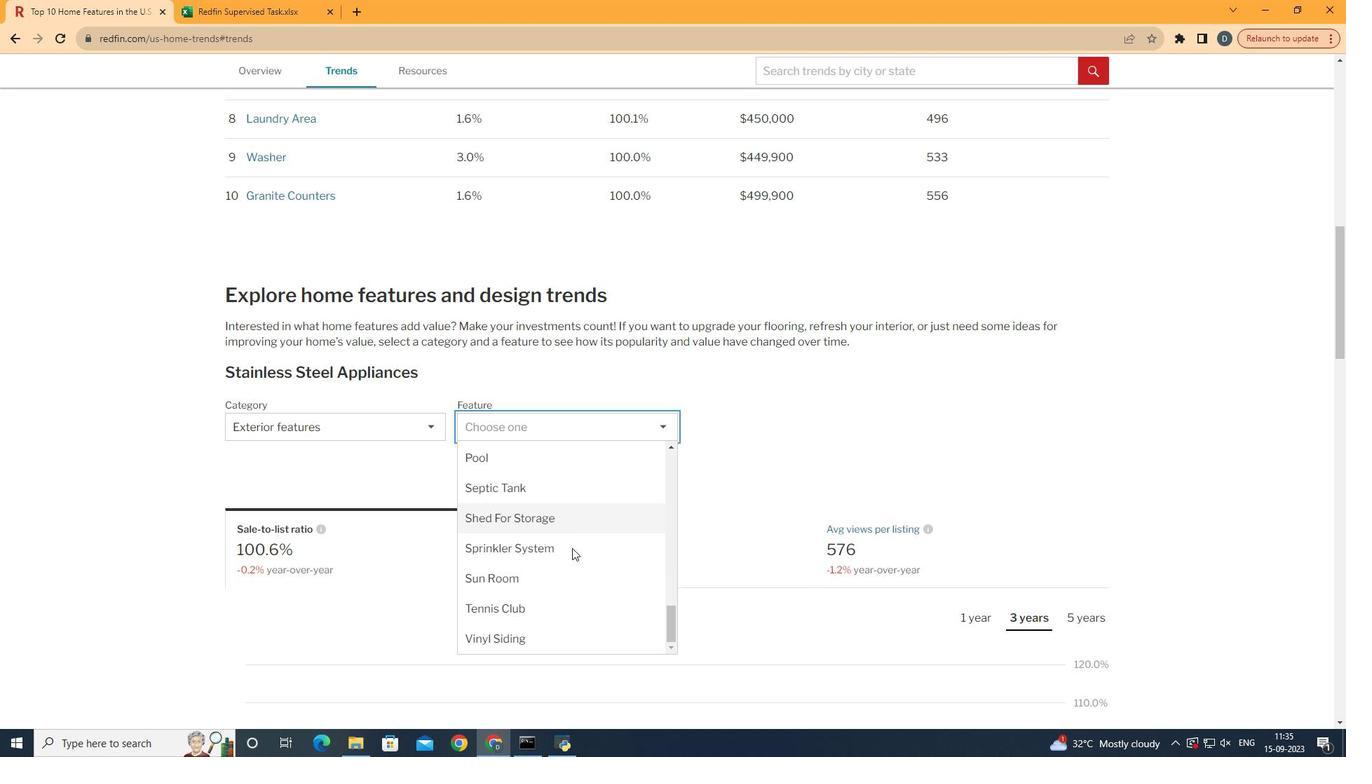 
Action: Mouse scrolled (552, 515) with delta (0, 0)
Screenshot: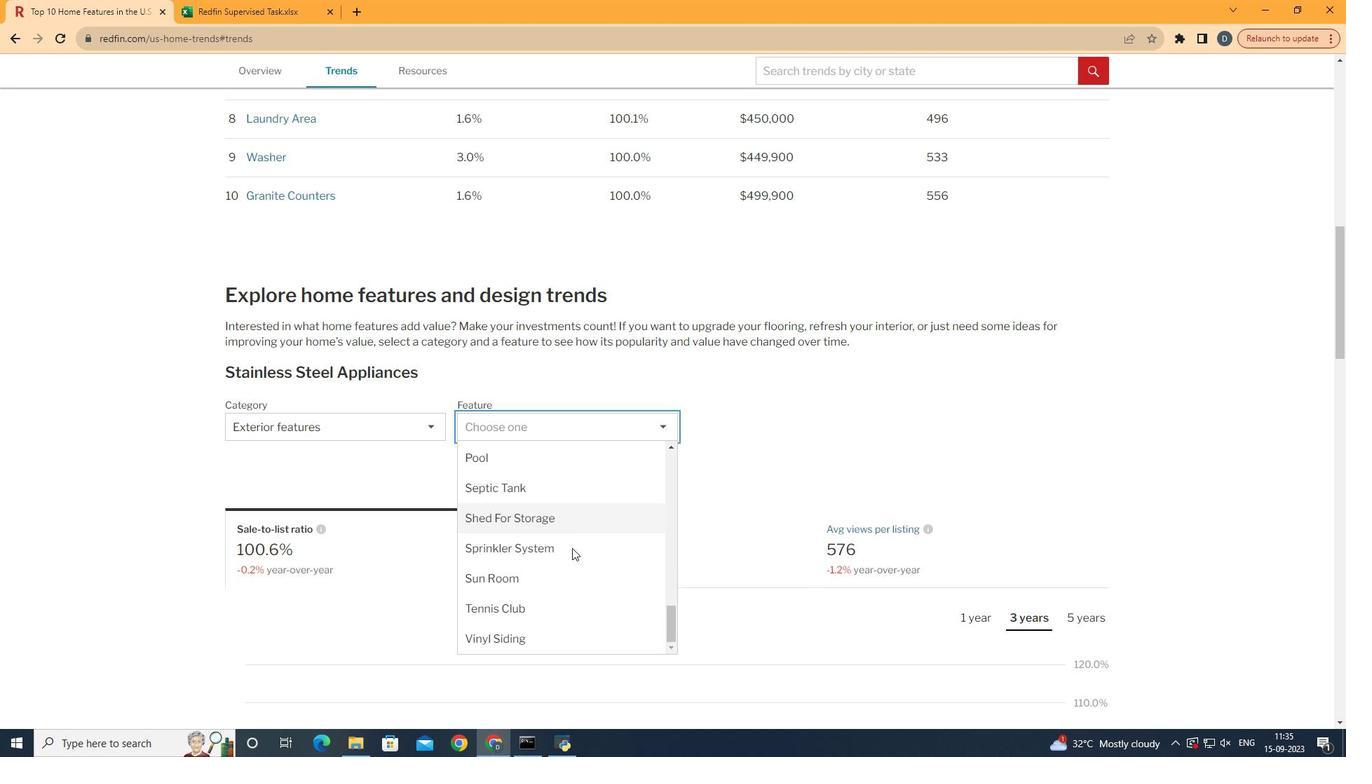 
Action: Mouse moved to (548, 630)
Screenshot: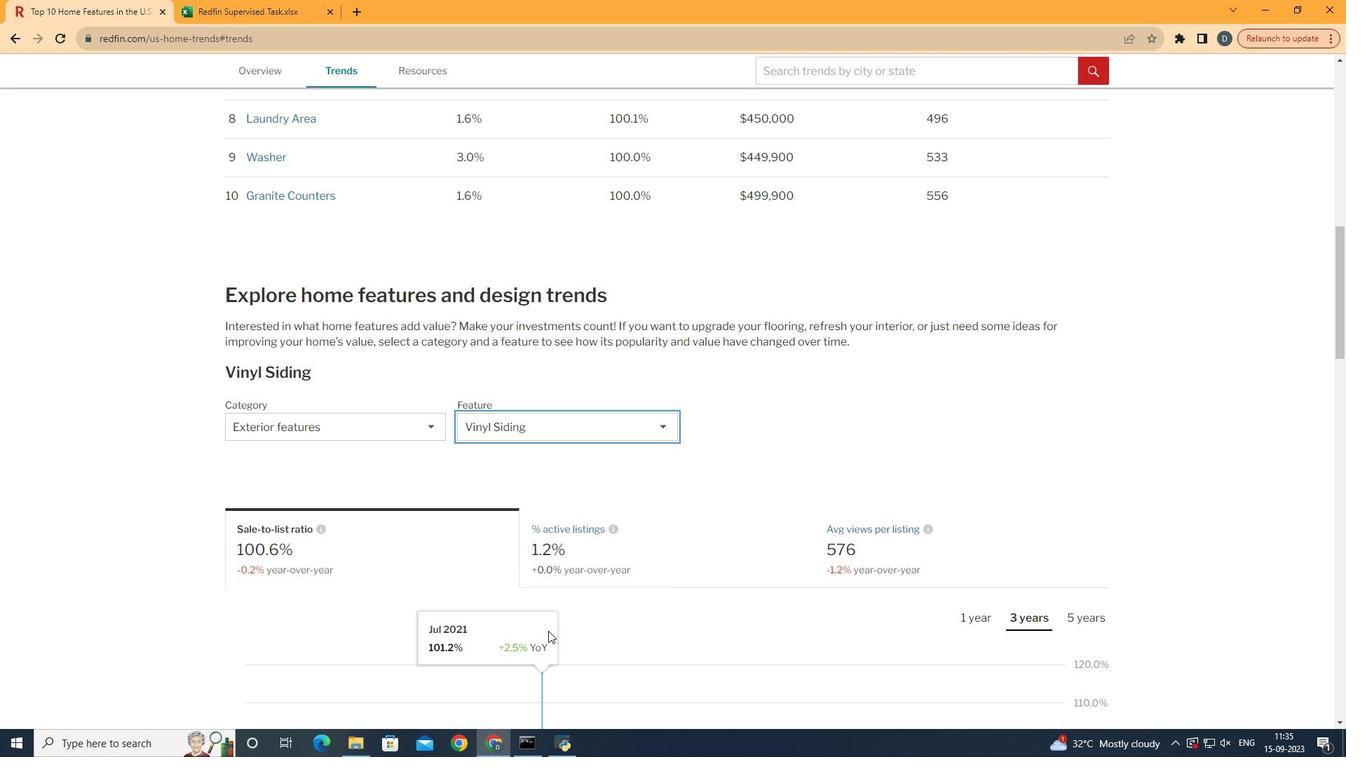 
Action: Mouse pressed left at (548, 630)
Screenshot: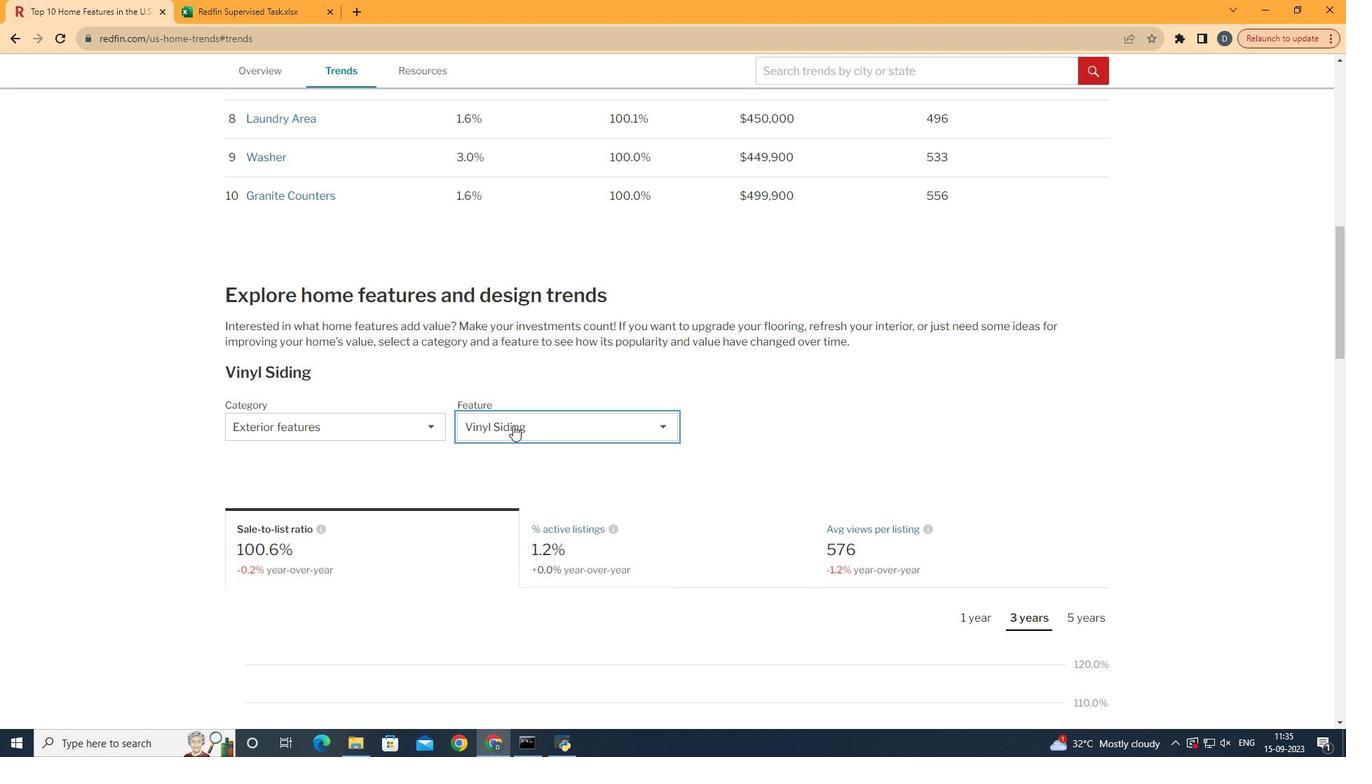 
Action: Mouse moved to (575, 380)
Screenshot: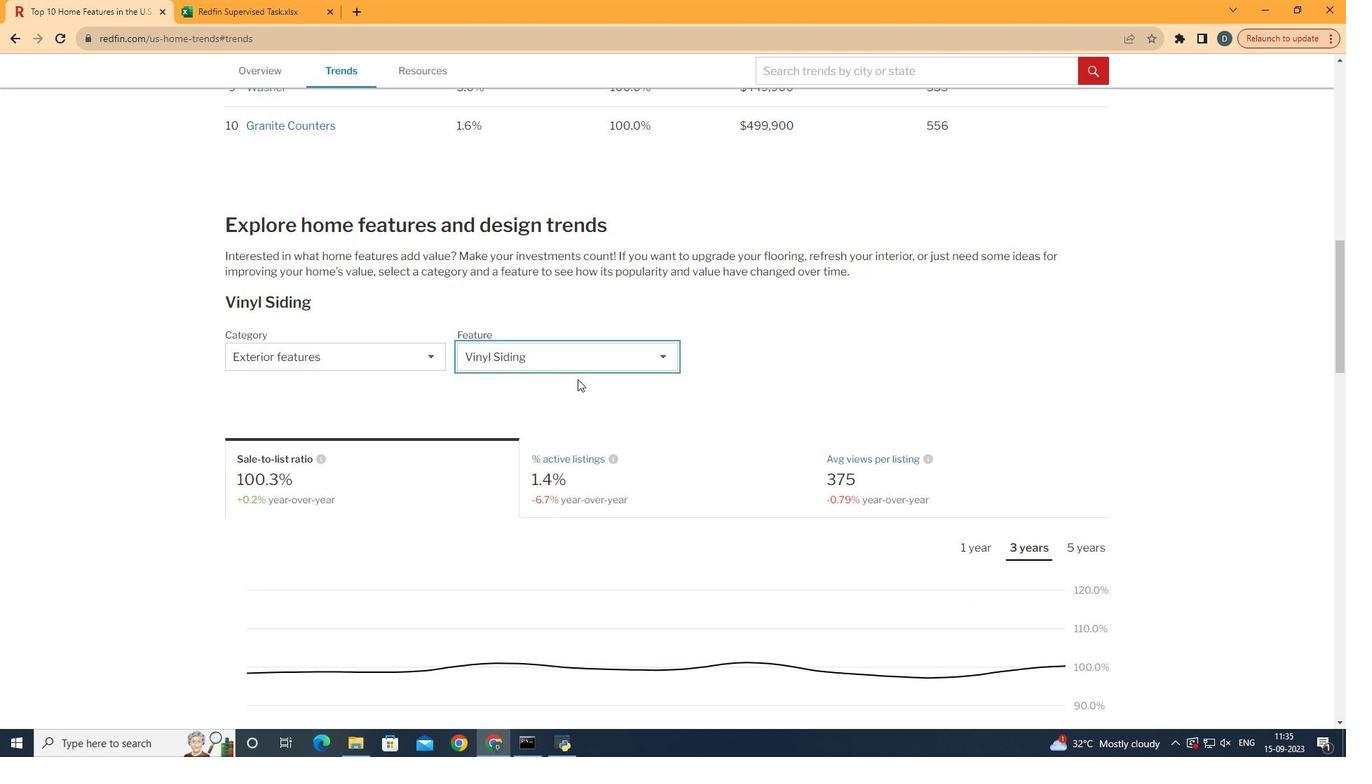 
Action: Mouse scrolled (575, 379) with delta (0, 0)
Screenshot: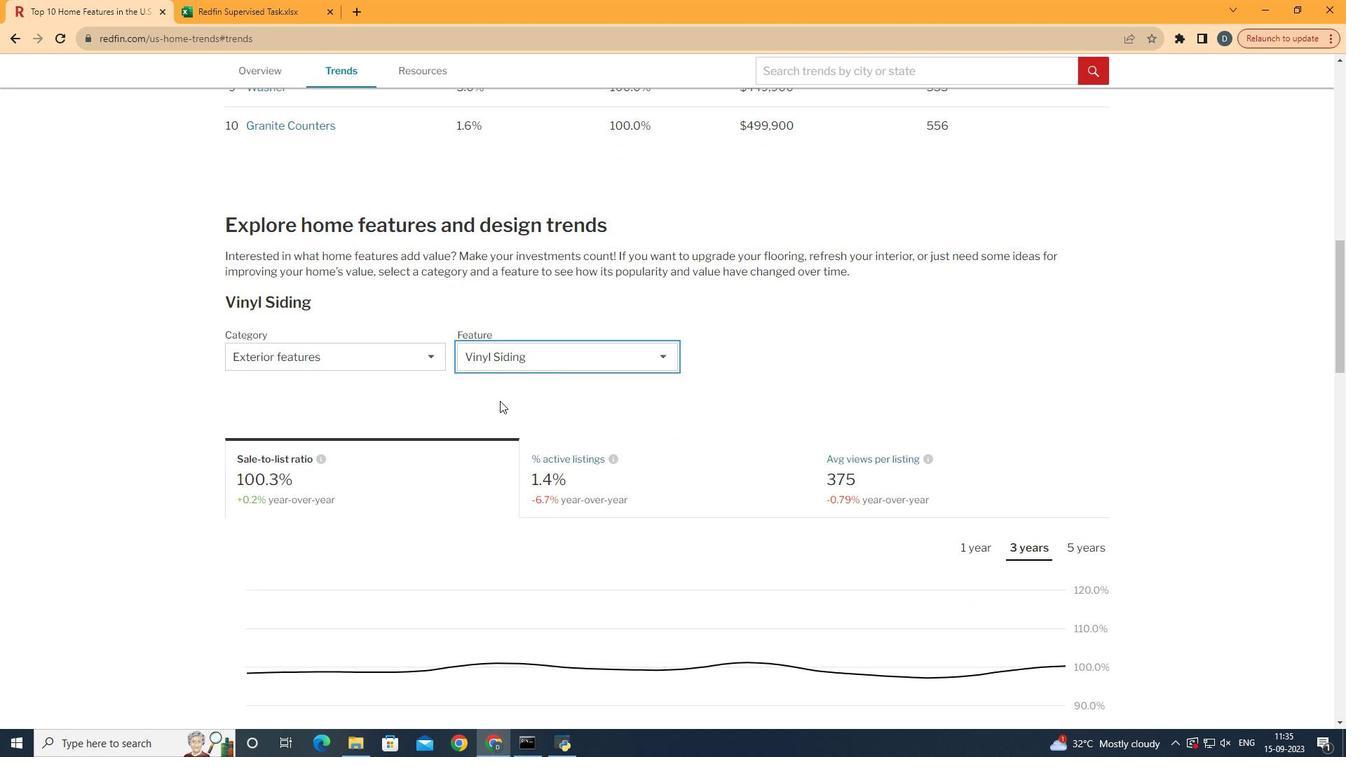 
Action: Mouse moved to (404, 465)
Screenshot: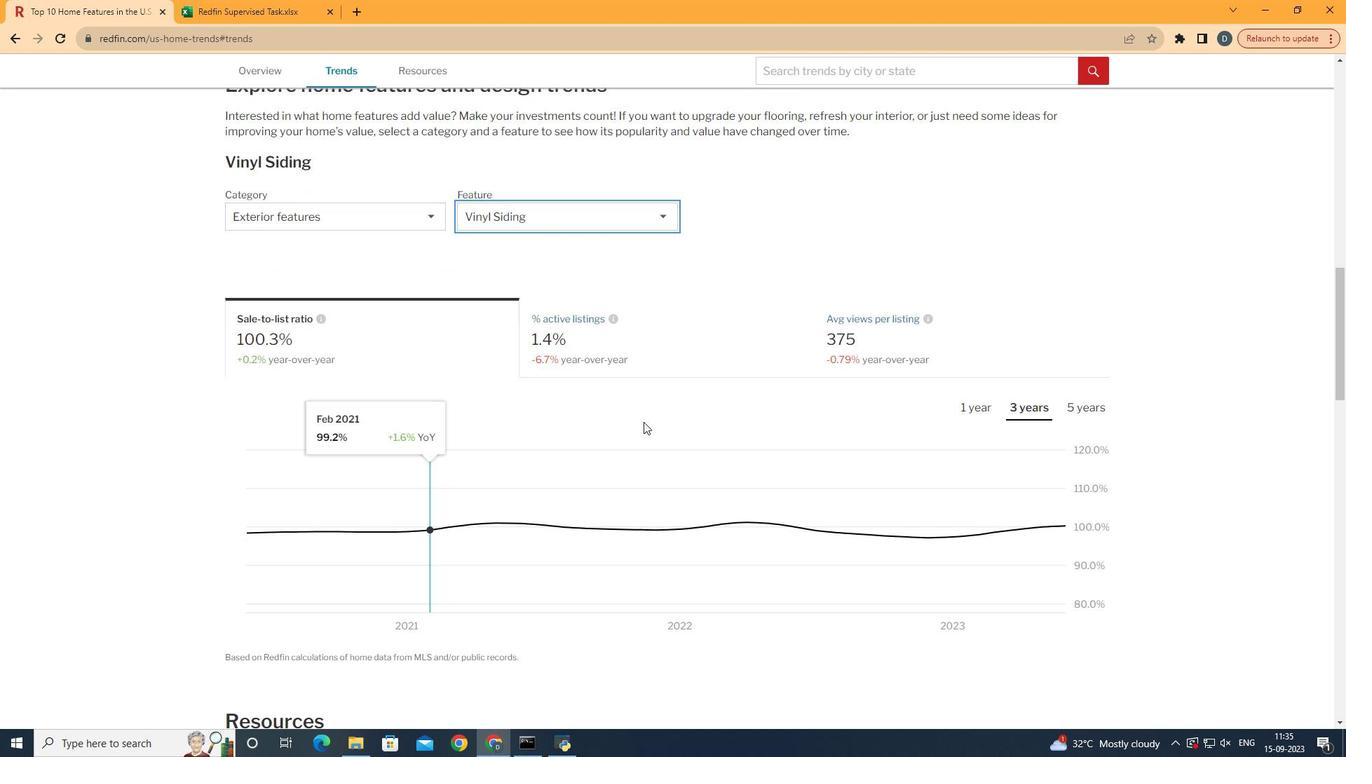 
Action: Mouse scrolled (404, 464) with delta (0, 0)
Screenshot: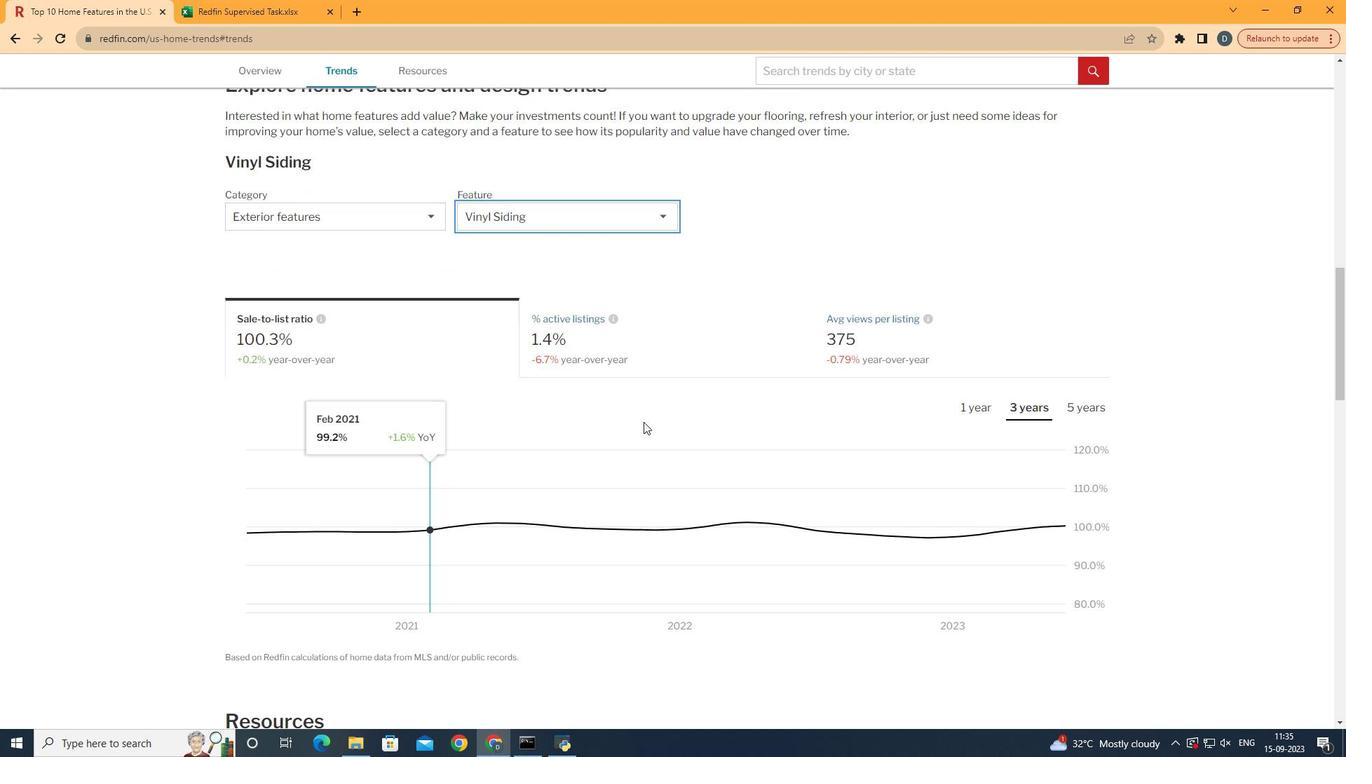 
Action: Mouse scrolled (404, 464) with delta (0, 0)
Screenshot: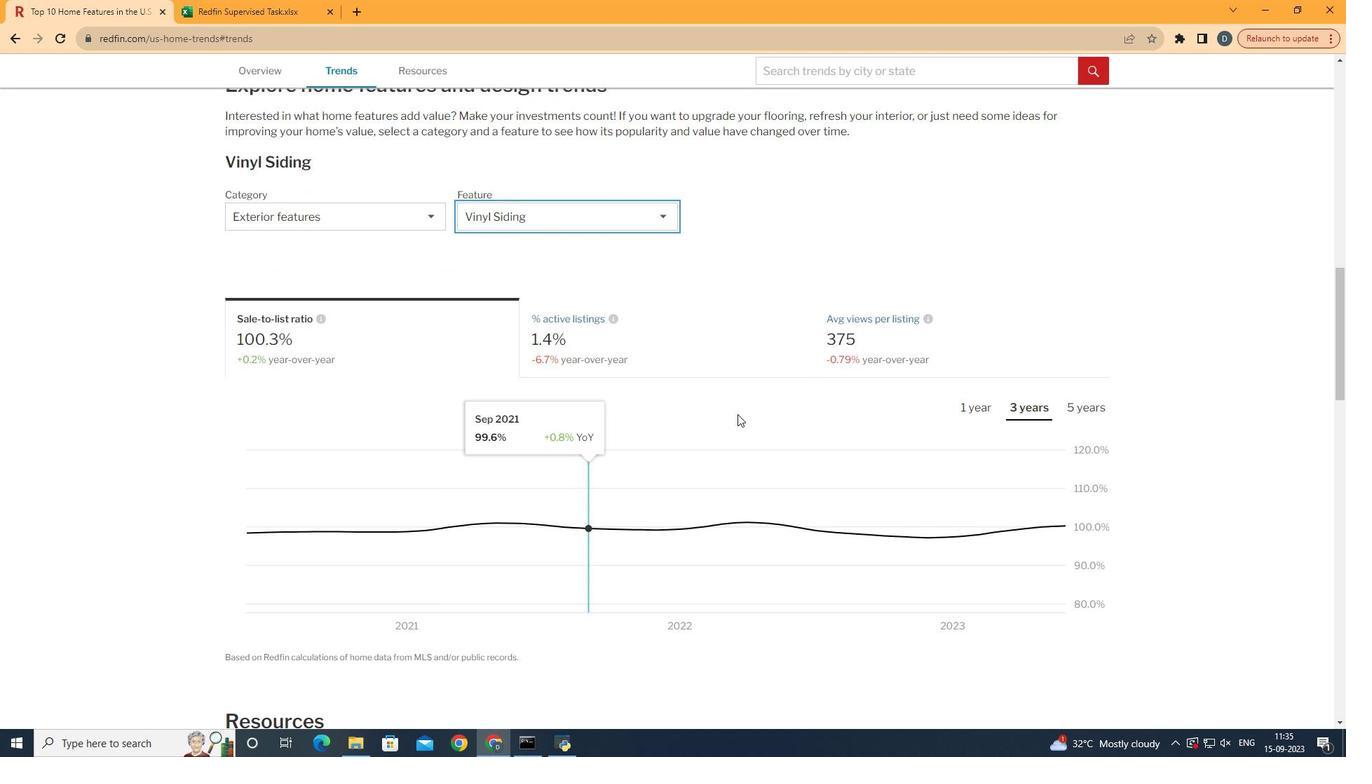 
Action: Mouse moved to (977, 413)
Screenshot: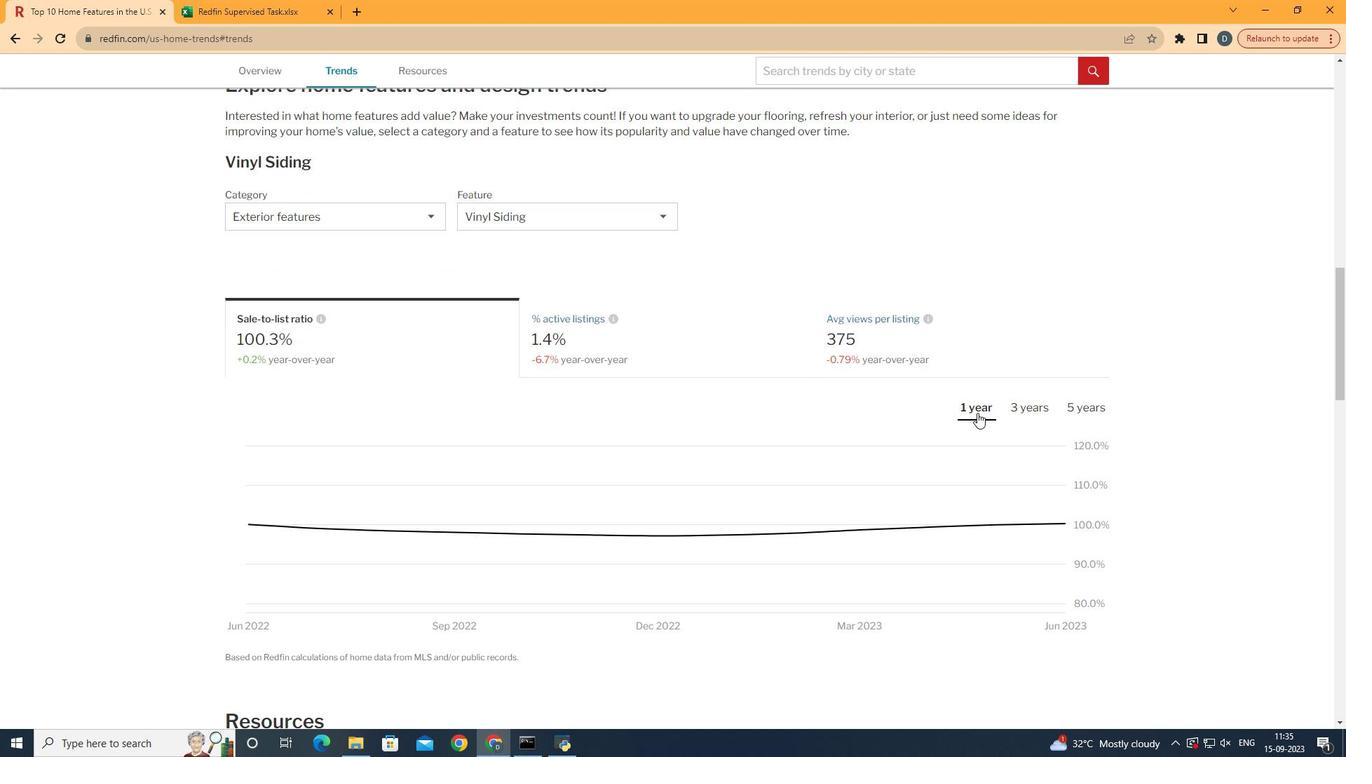 
Action: Mouse pressed left at (977, 413)
Screenshot: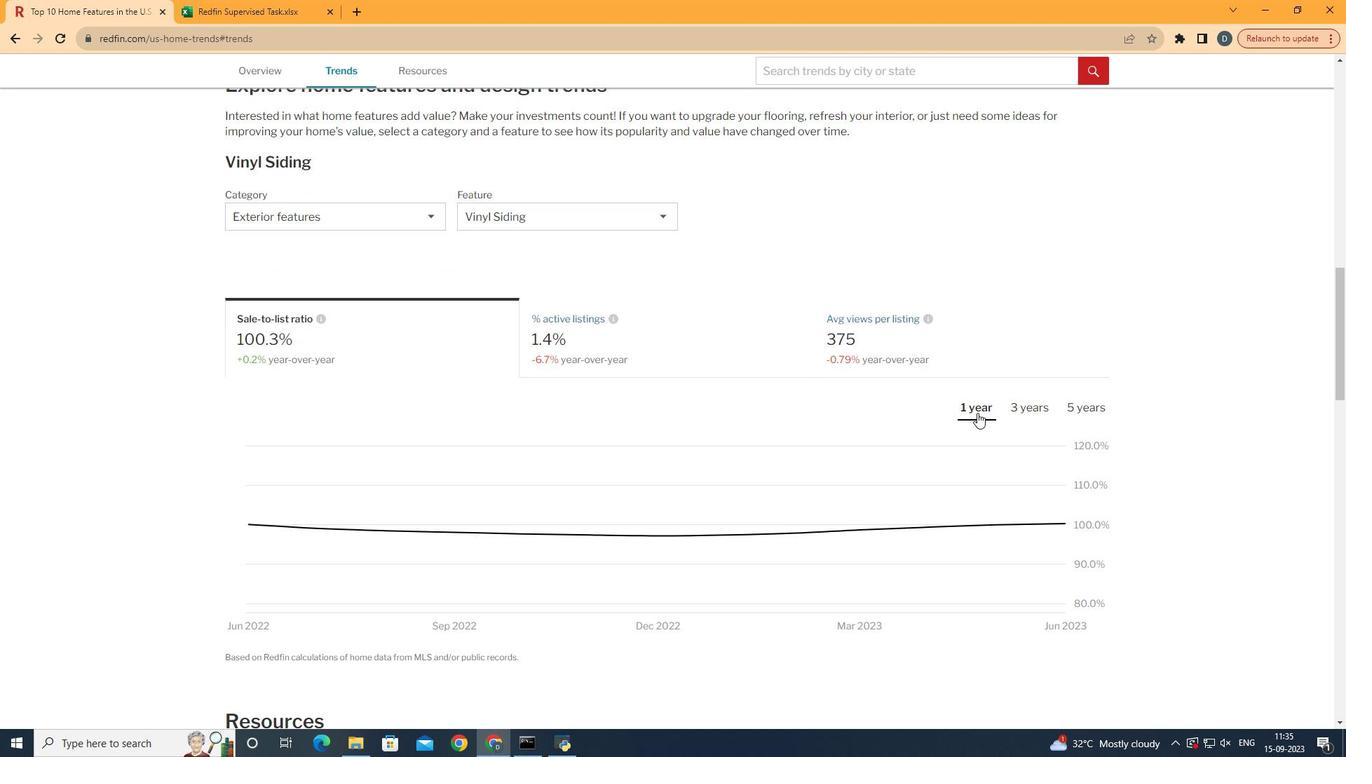 
